 Task: Sort the unsolved tickets in your groups, group by Request date in ascending order.
Action: Mouse moved to (10, 290)
Screenshot: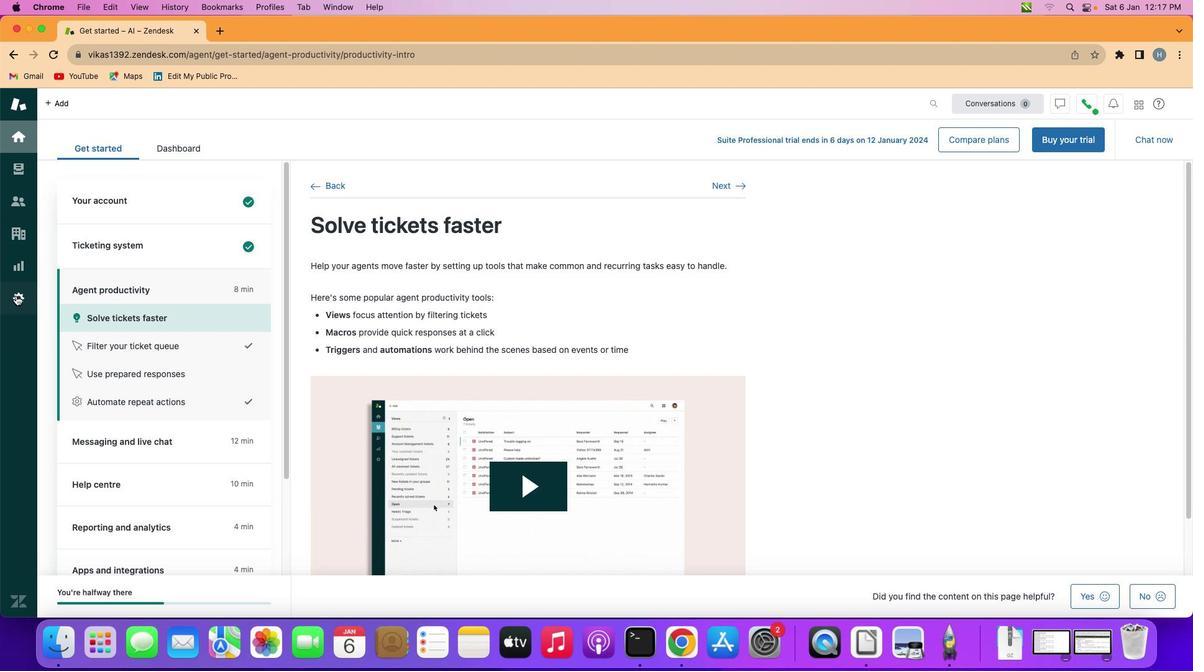 
Action: Mouse pressed left at (10, 290)
Screenshot: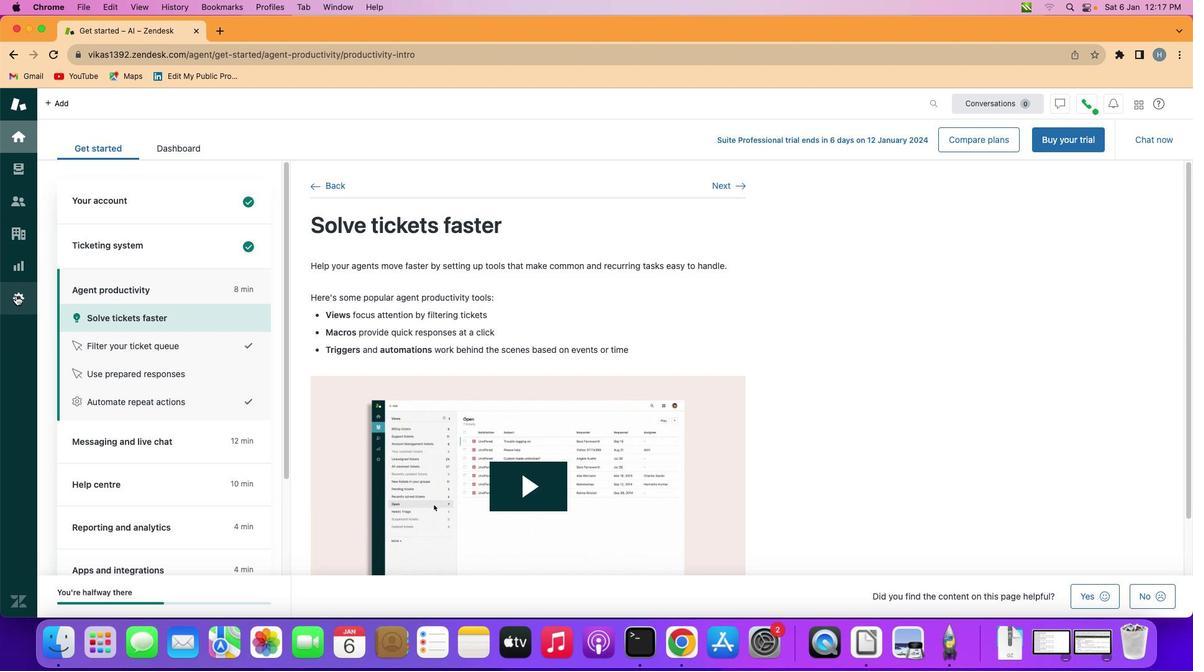 
Action: Mouse moved to (244, 474)
Screenshot: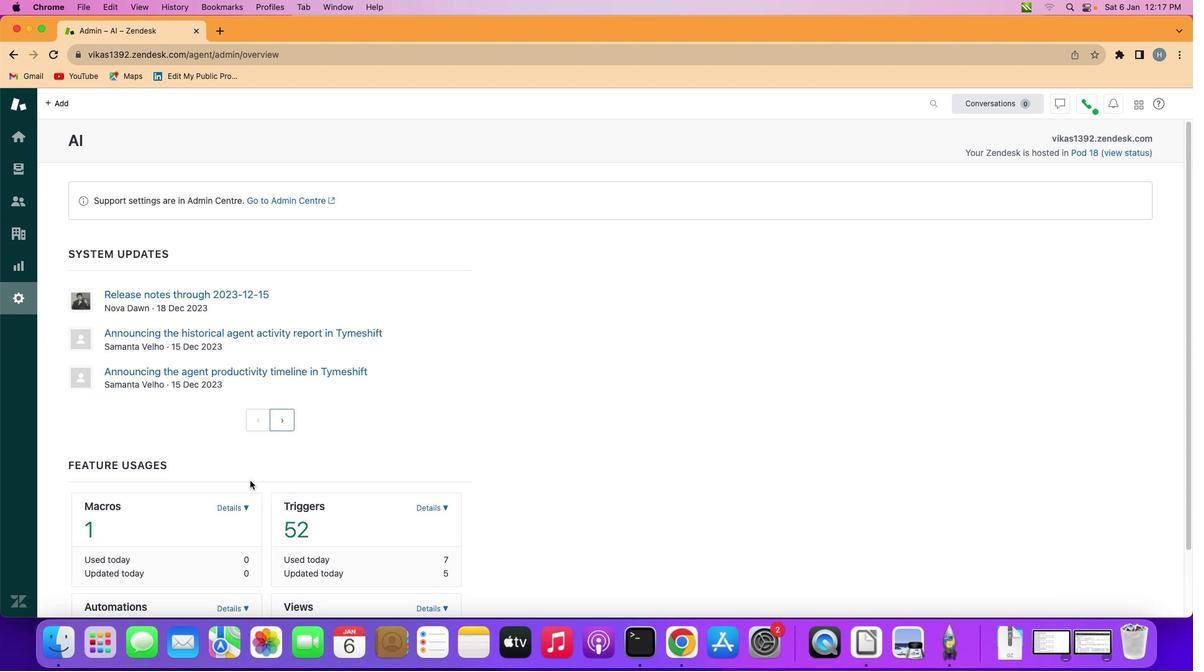 
Action: Mouse scrolled (244, 474) with delta (-4, -5)
Screenshot: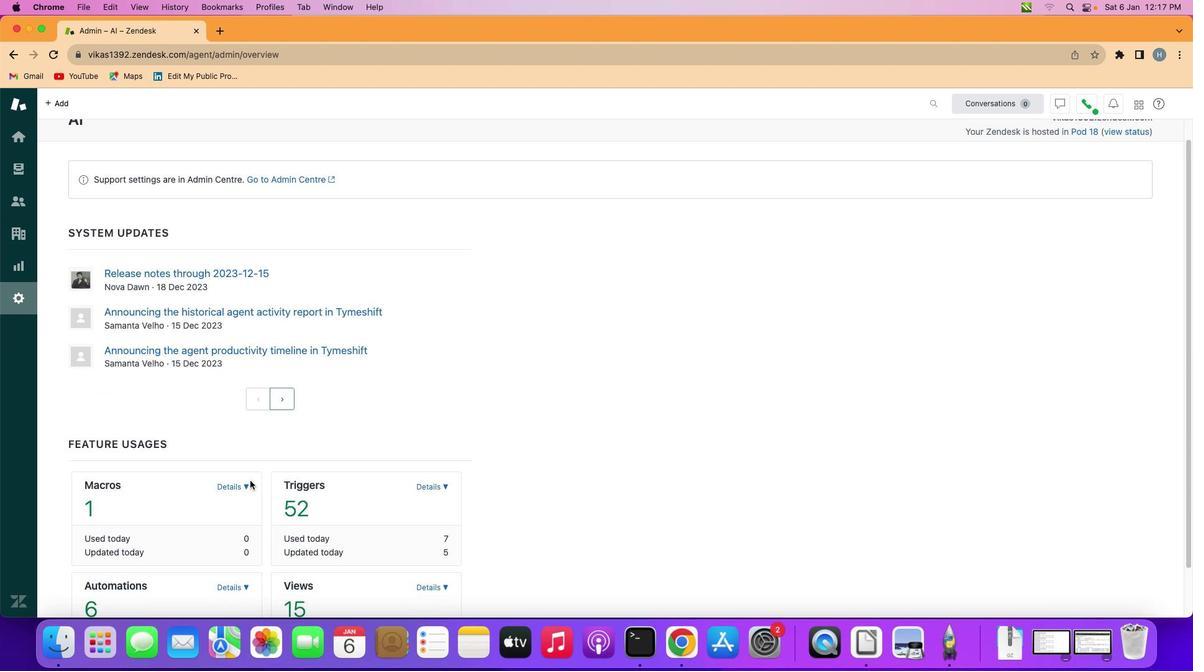
Action: Mouse moved to (244, 474)
Screenshot: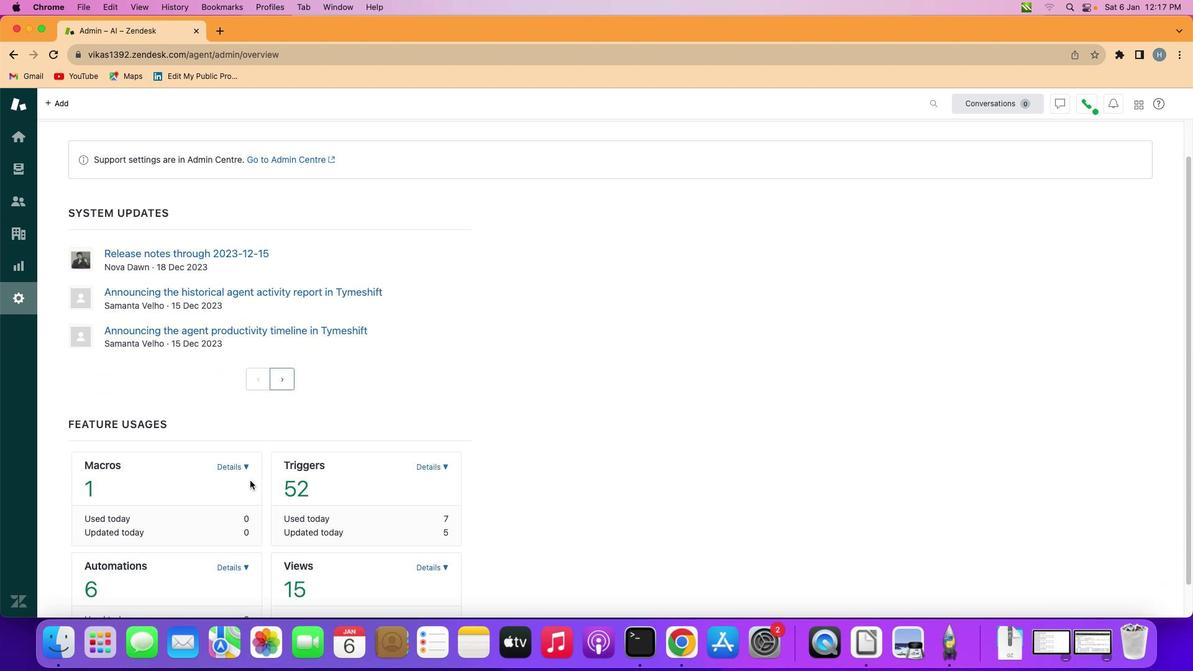 
Action: Mouse scrolled (244, 474) with delta (-4, -5)
Screenshot: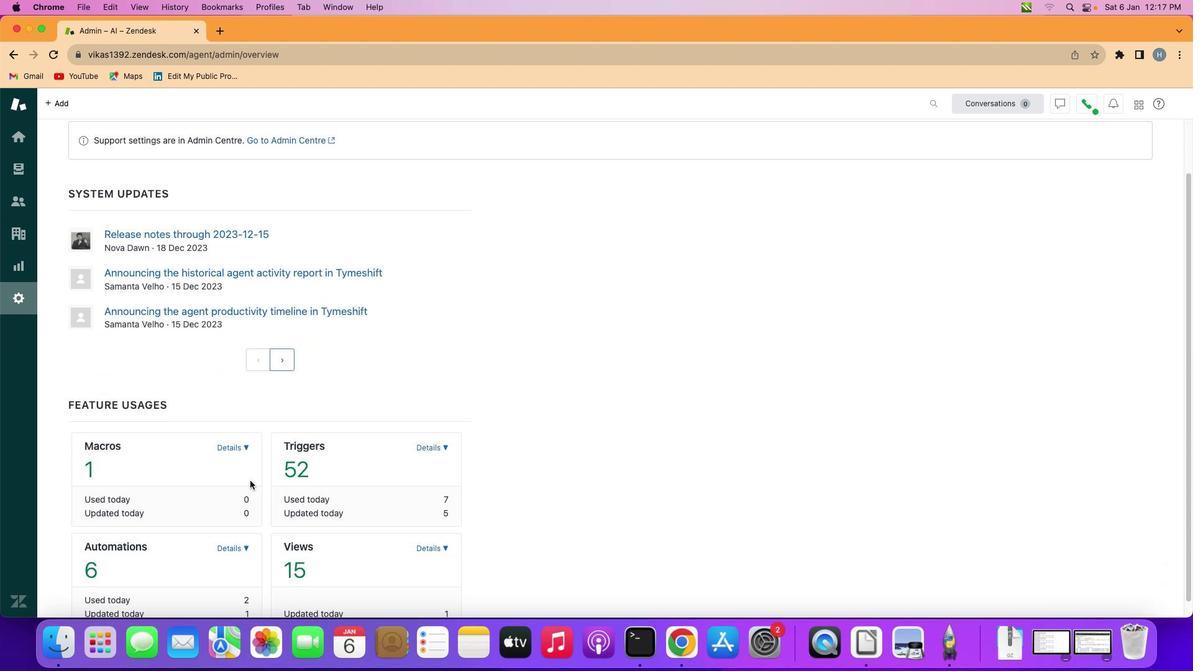 
Action: Mouse scrolled (244, 474) with delta (-4, -6)
Screenshot: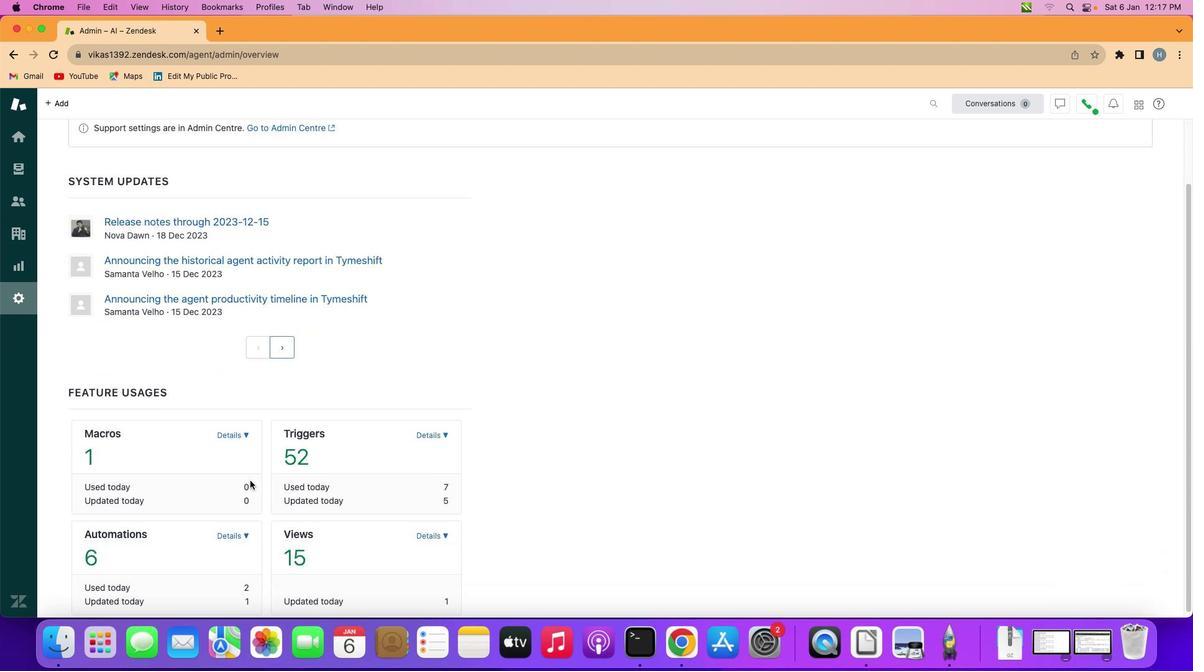 
Action: Mouse scrolled (244, 474) with delta (-4, -6)
Screenshot: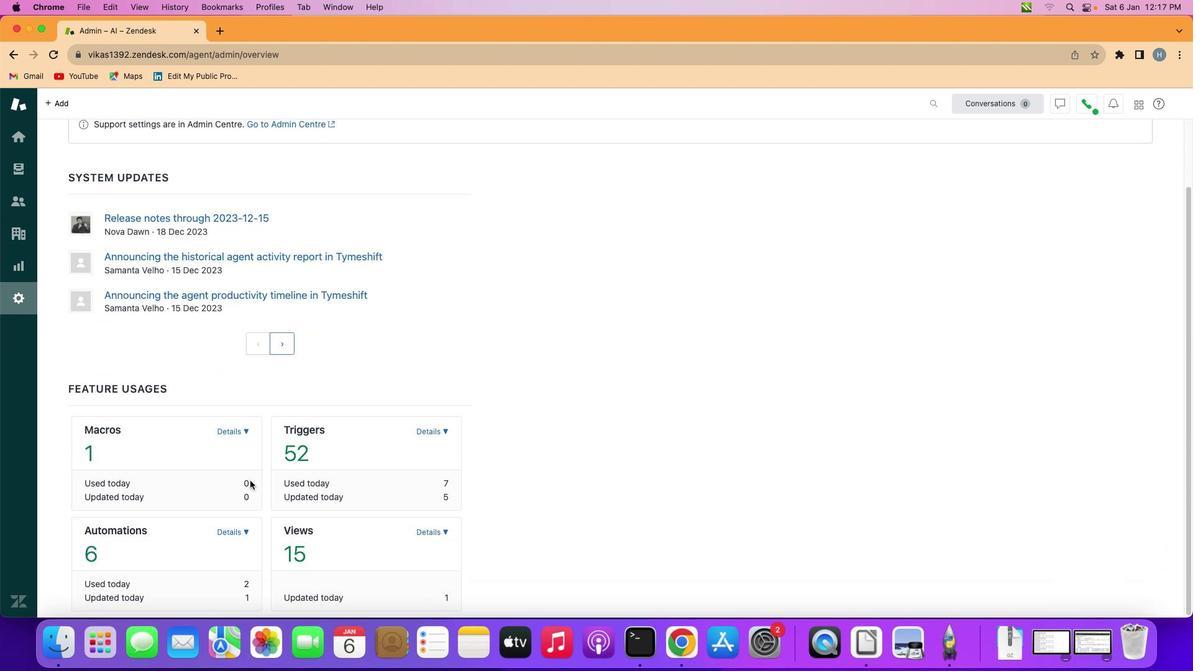 
Action: Mouse scrolled (244, 474) with delta (-4, -7)
Screenshot: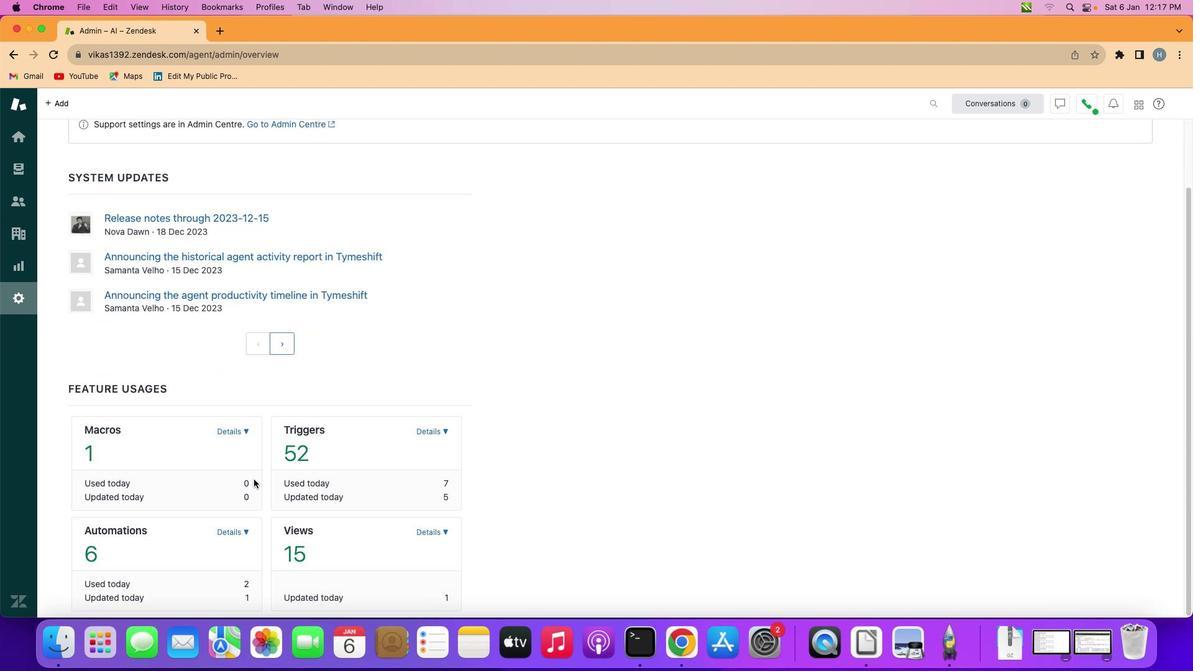 
Action: Mouse scrolled (244, 474) with delta (-4, -8)
Screenshot: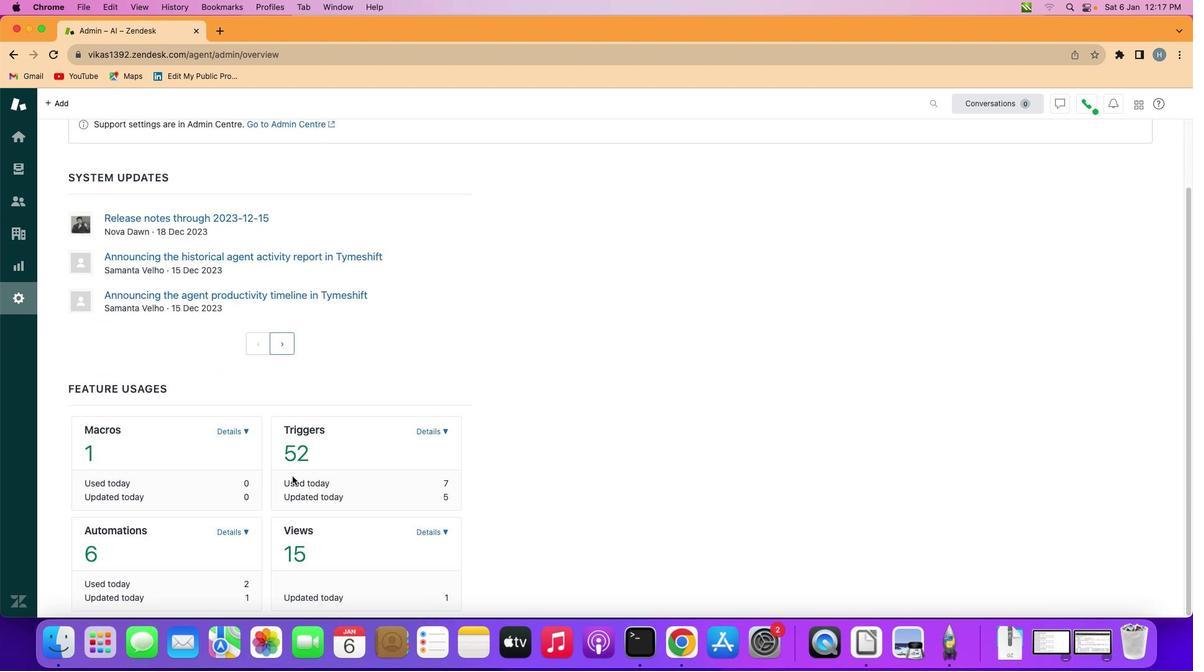 
Action: Mouse moved to (422, 527)
Screenshot: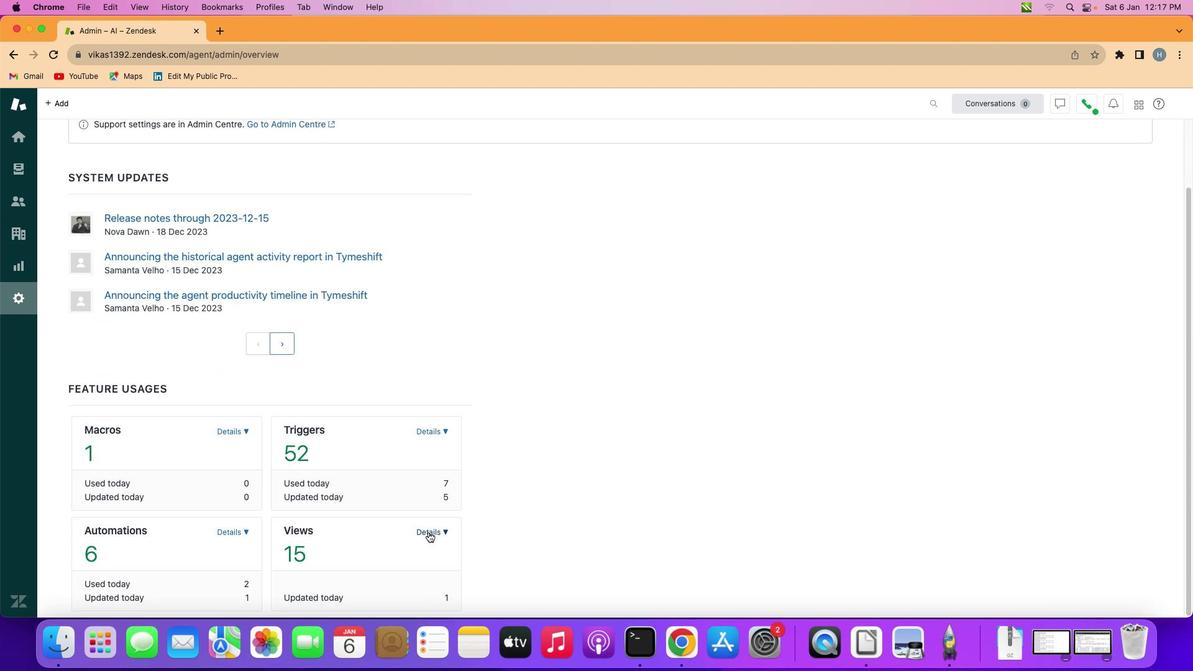 
Action: Mouse pressed left at (422, 527)
Screenshot: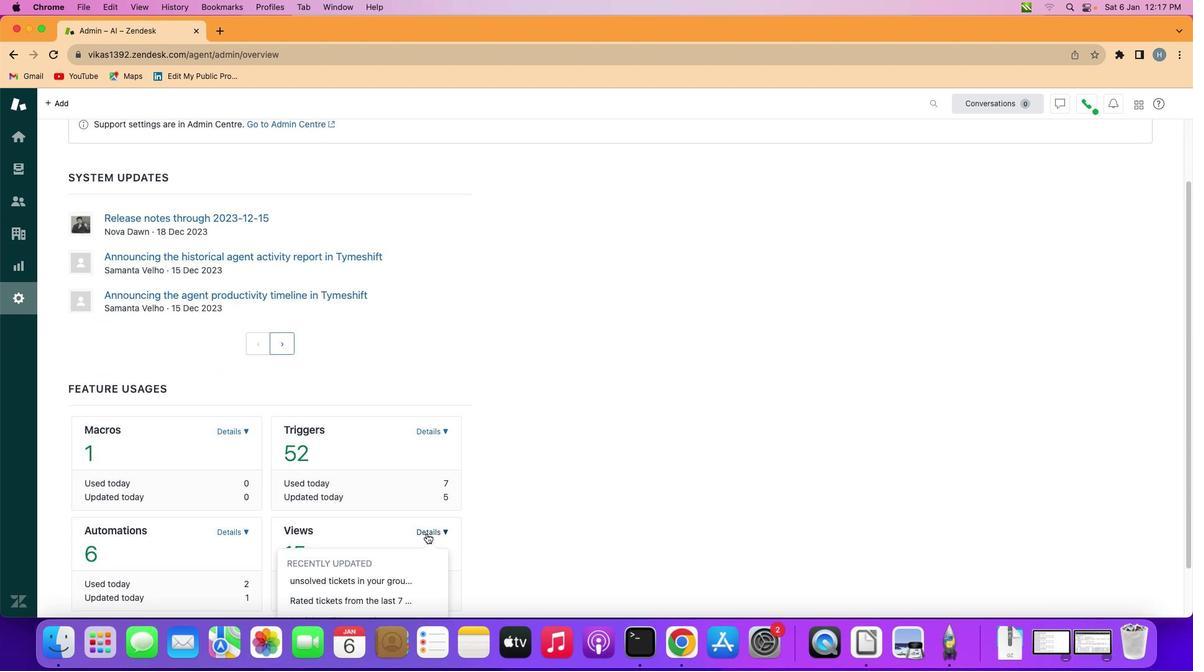 
Action: Mouse moved to (360, 573)
Screenshot: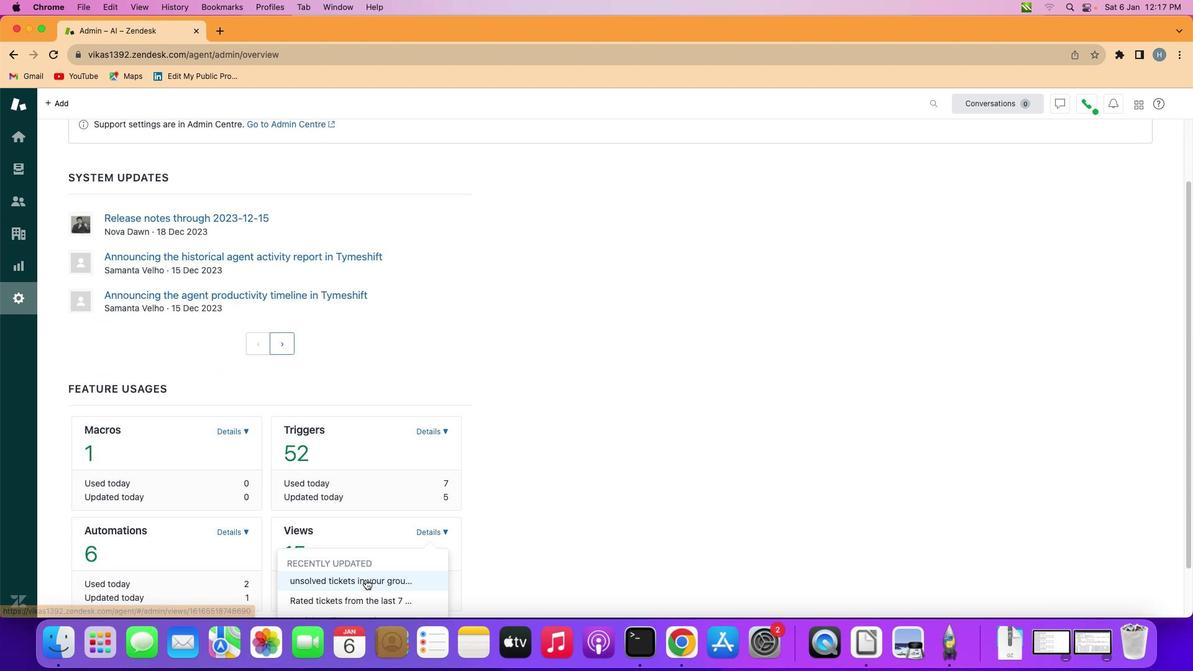 
Action: Mouse pressed left at (360, 573)
Screenshot: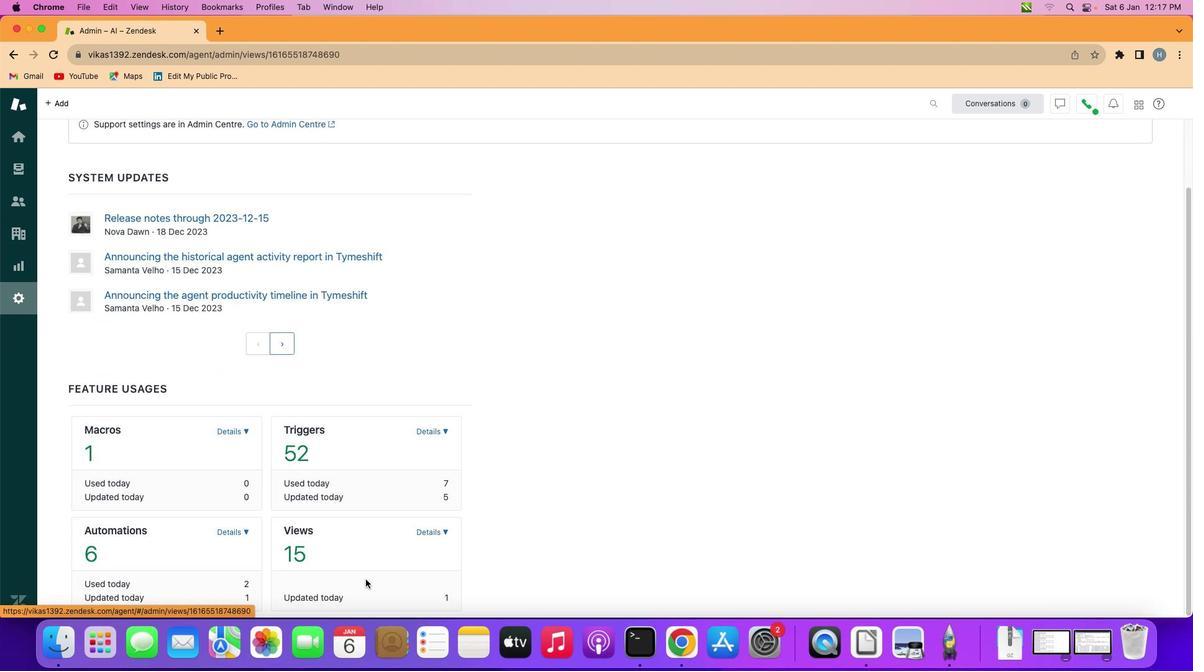 
Action: Mouse moved to (354, 427)
Screenshot: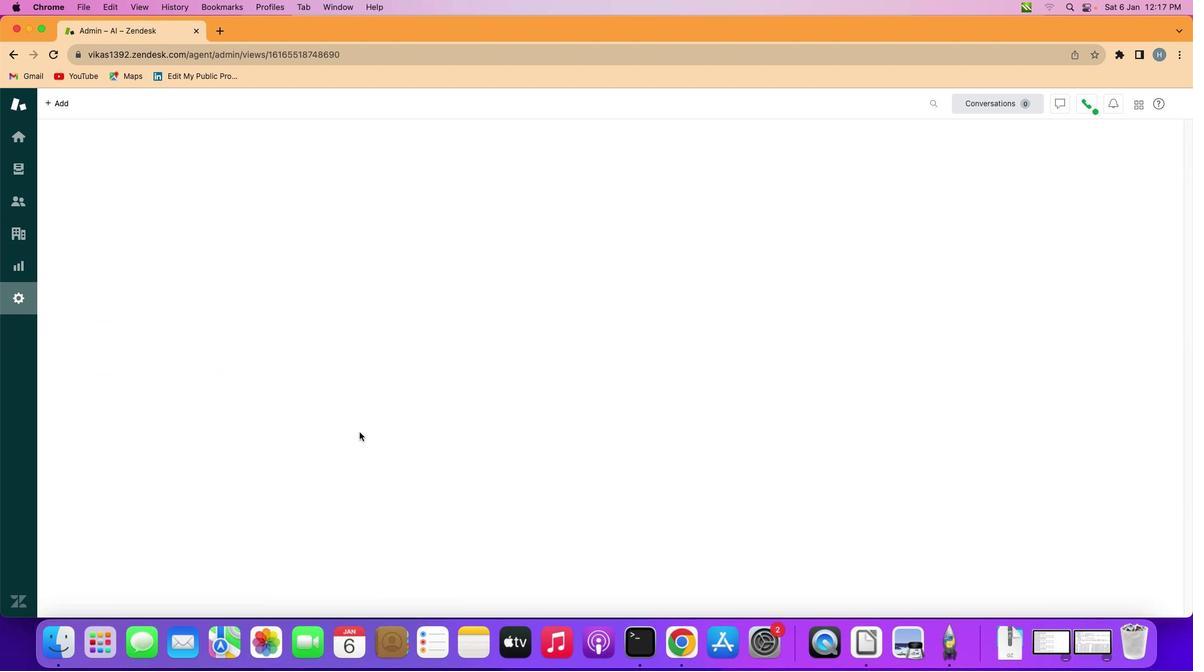 
Action: Mouse scrolled (354, 427) with delta (-4, -5)
Screenshot: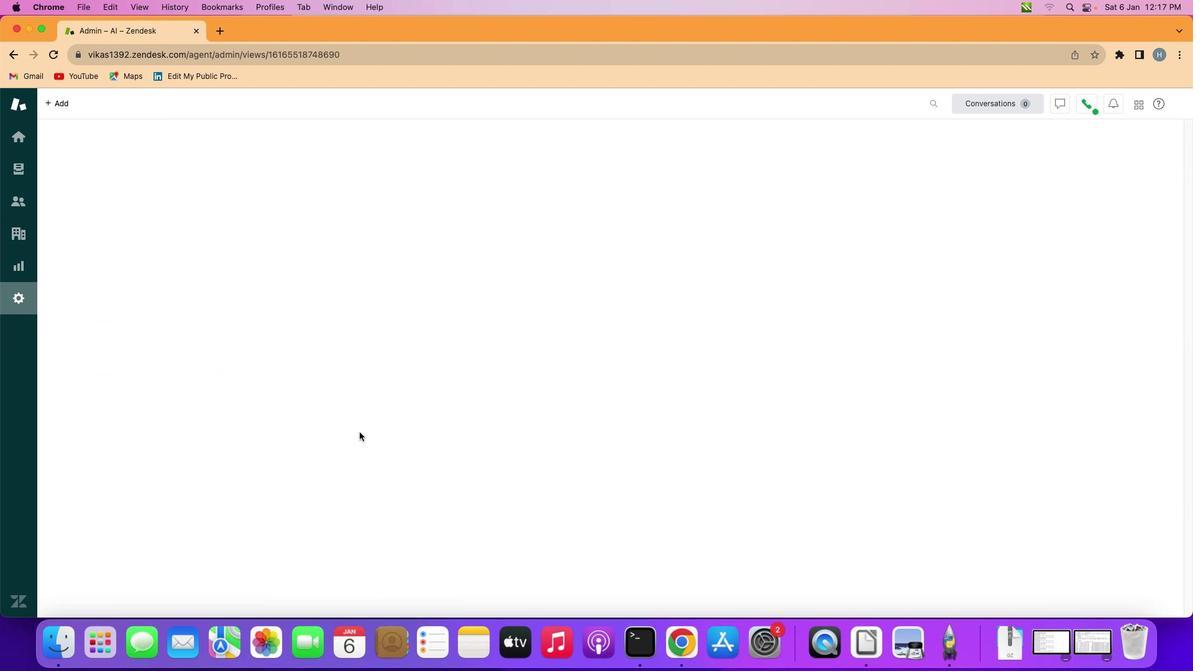 
Action: Mouse scrolled (354, 427) with delta (-4, -5)
Screenshot: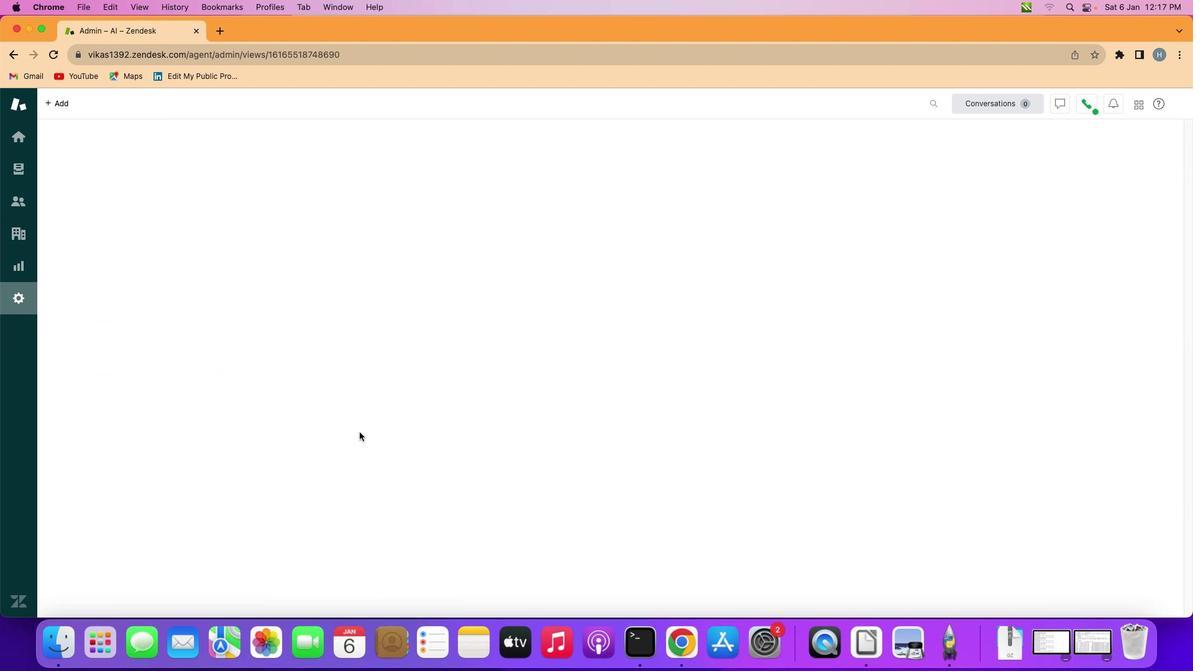
Action: Mouse scrolled (354, 427) with delta (-4, -6)
Screenshot: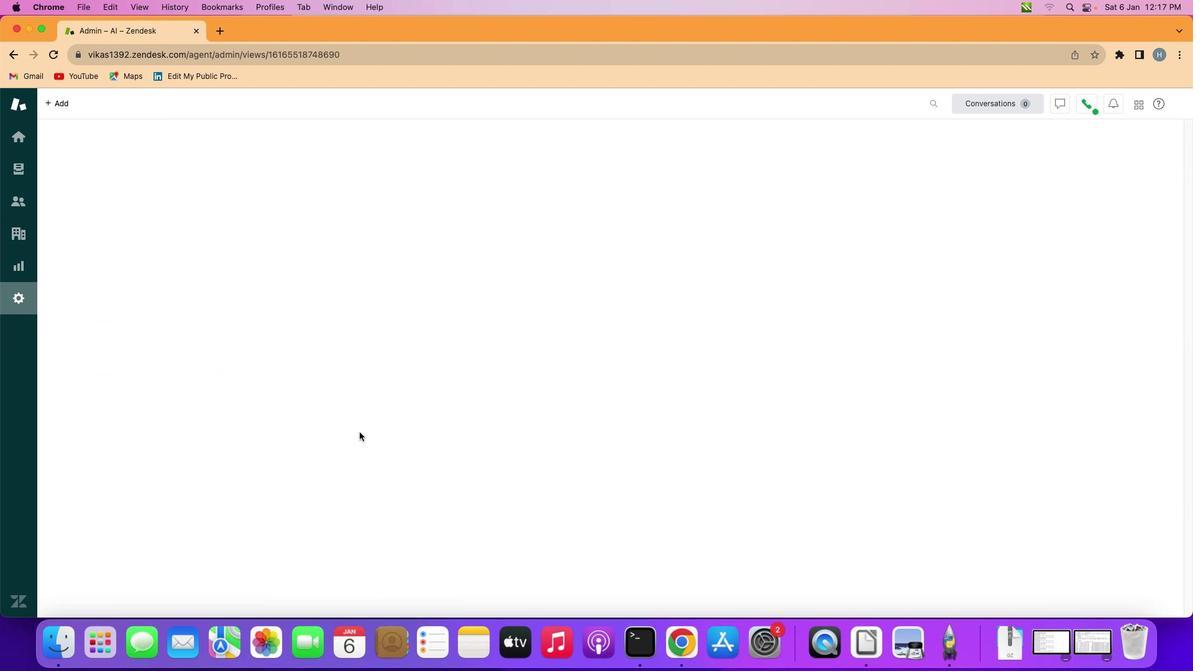 
Action: Mouse scrolled (354, 427) with delta (-4, -6)
Screenshot: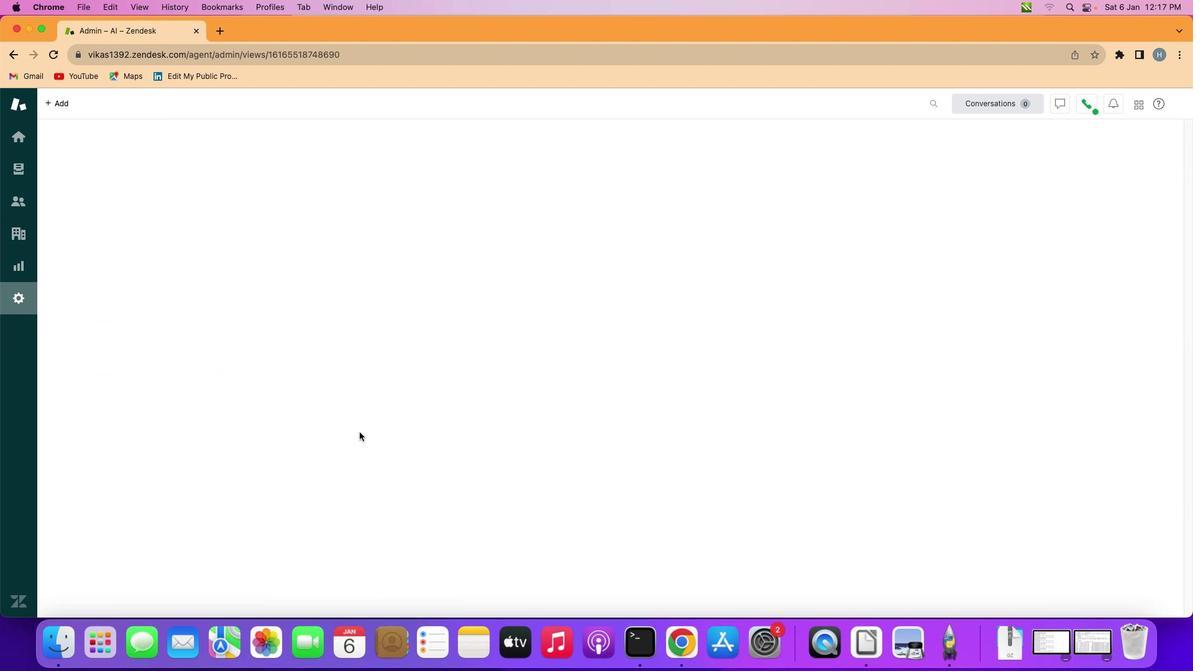 
Action: Mouse scrolled (354, 427) with delta (-4, -7)
Screenshot: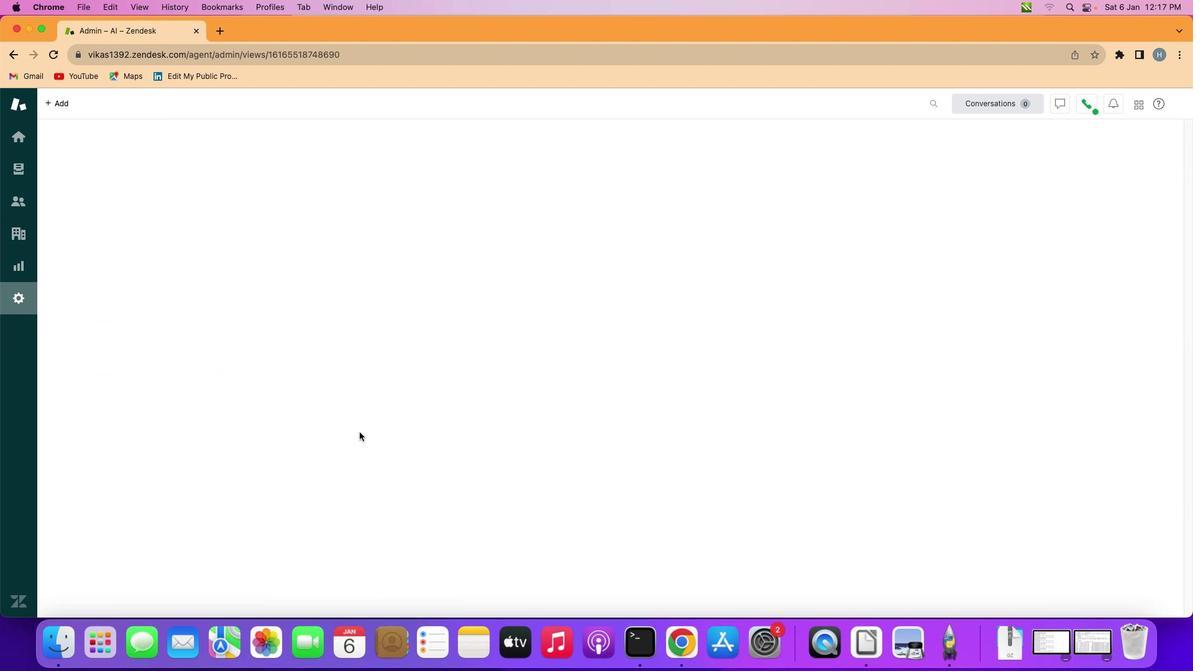 
Action: Mouse scrolled (354, 427) with delta (-4, -7)
Screenshot: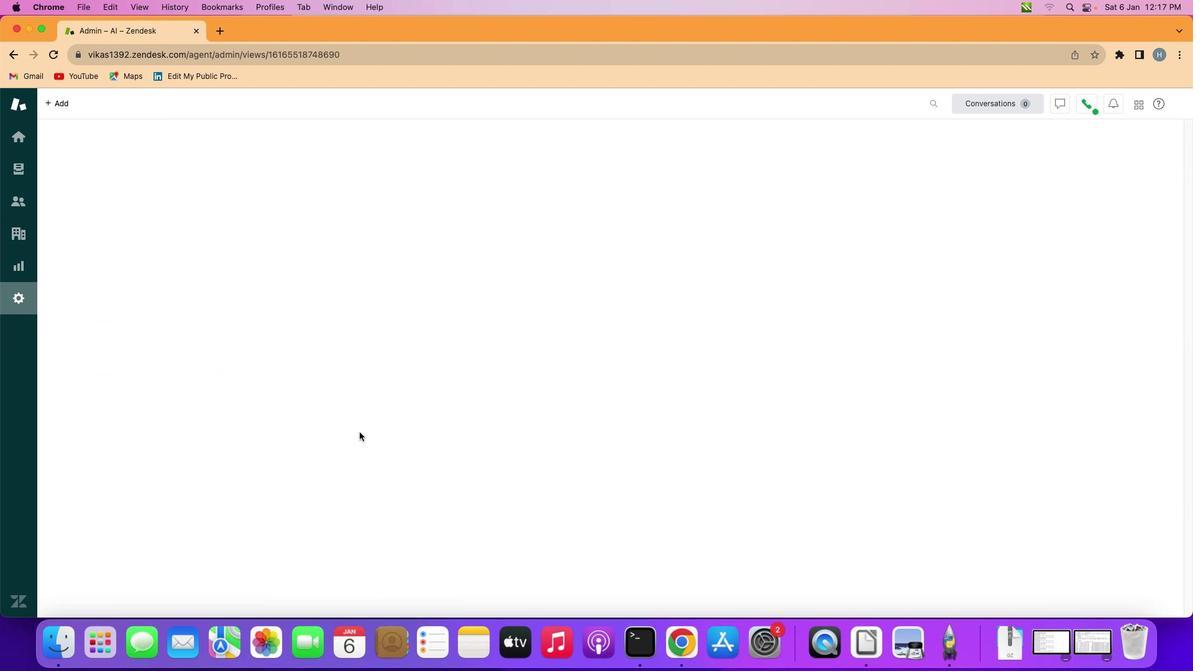 
Action: Mouse moved to (410, 431)
Screenshot: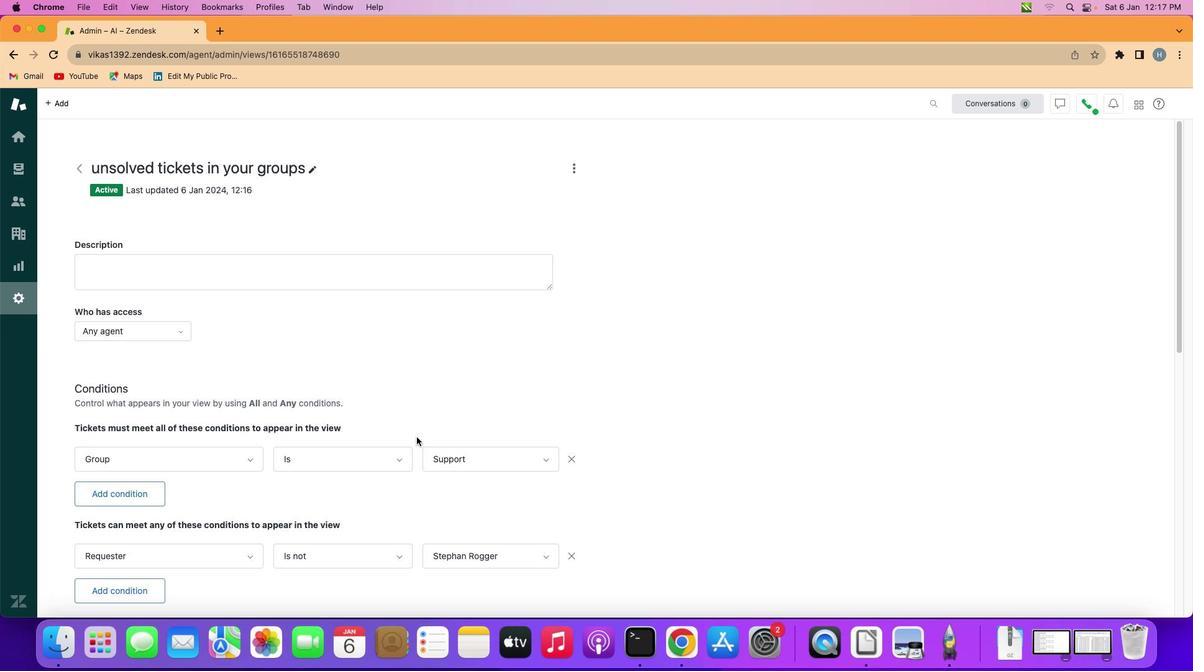 
Action: Mouse scrolled (410, 431) with delta (-4, -5)
Screenshot: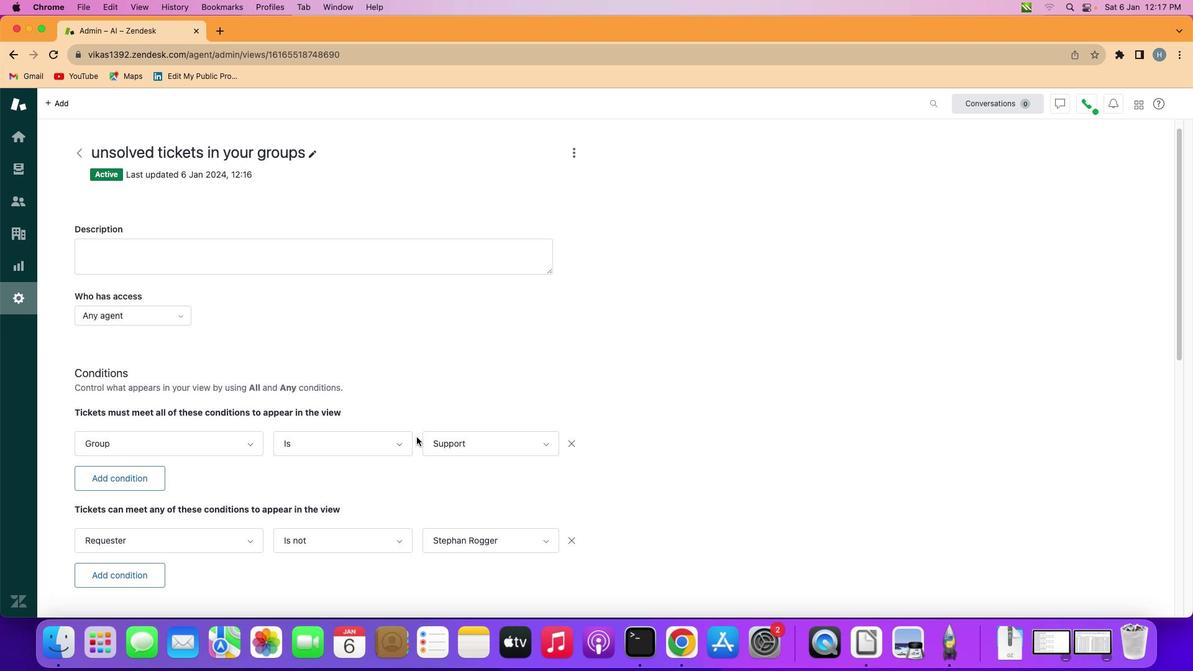 
Action: Mouse scrolled (410, 431) with delta (-4, -3)
Screenshot: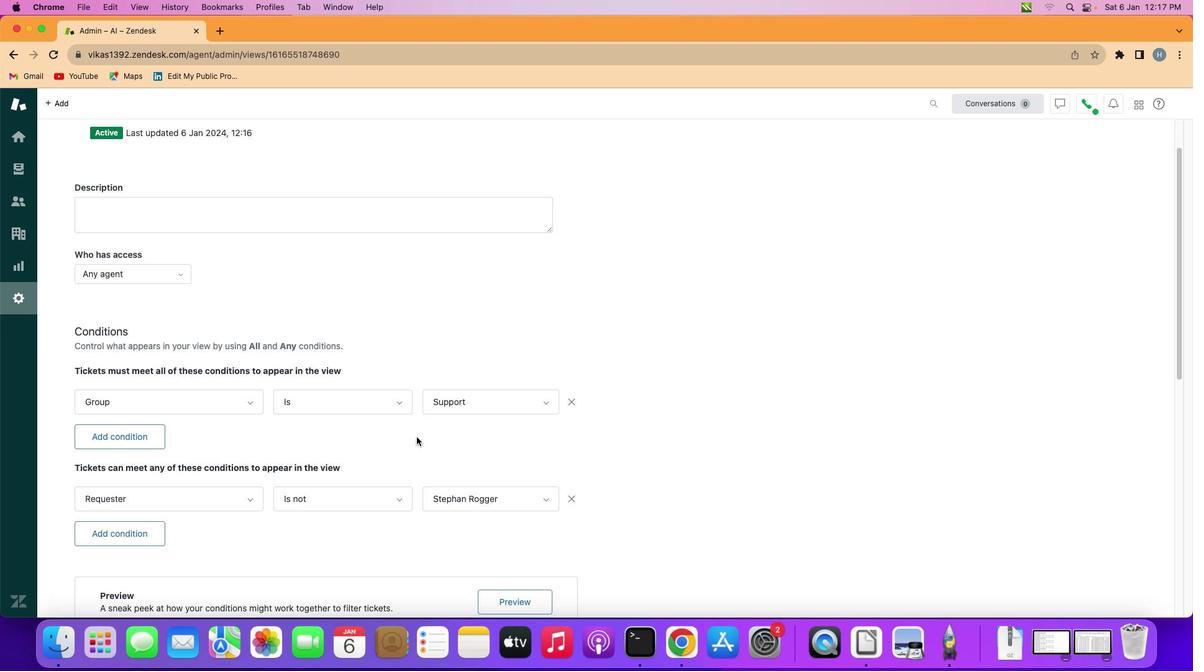 
Action: Mouse scrolled (410, 431) with delta (-4, -6)
Screenshot: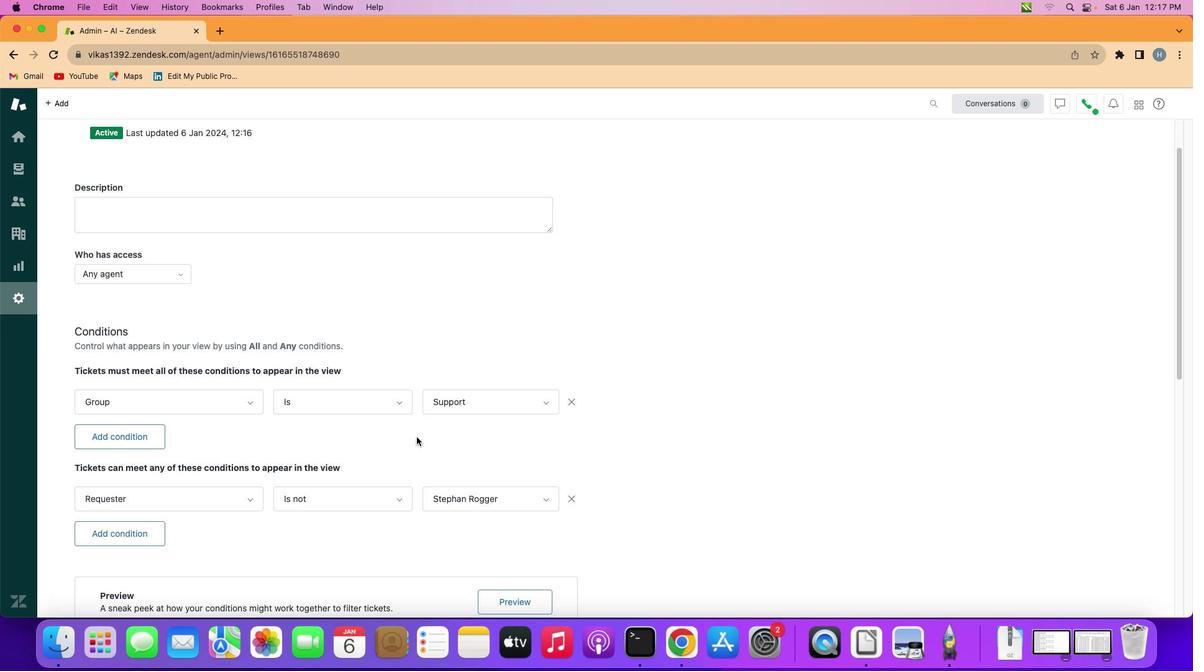 
Action: Mouse scrolled (410, 431) with delta (-4, -3)
Screenshot: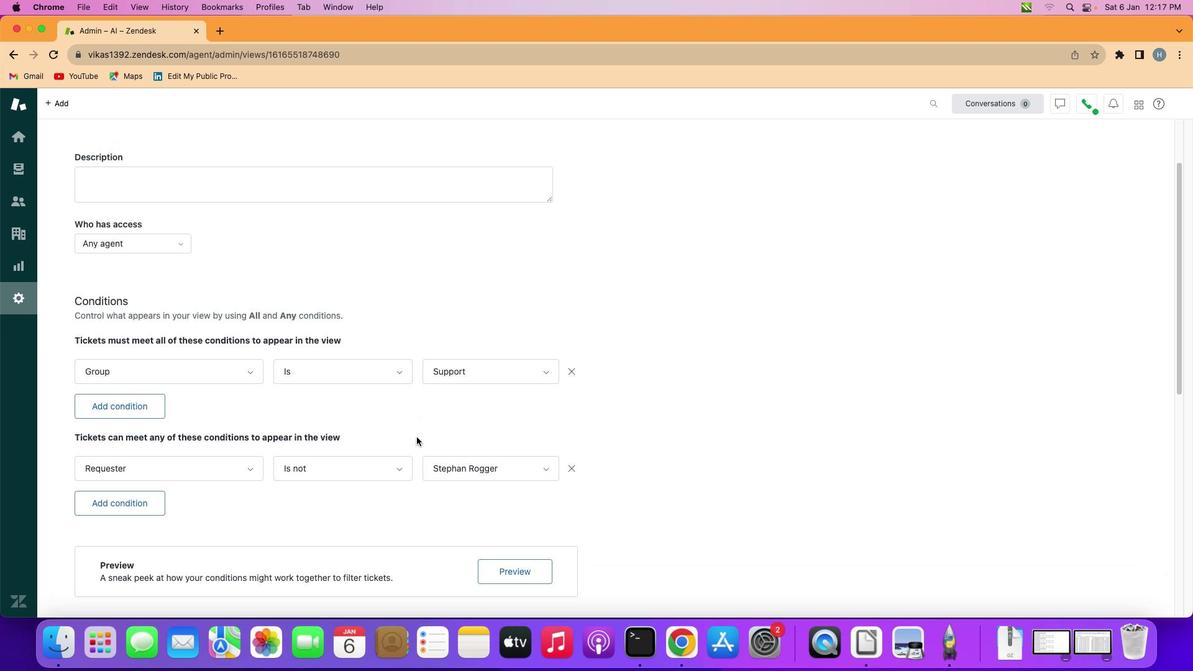 
Action: Mouse scrolled (410, 431) with delta (-4, -6)
Screenshot: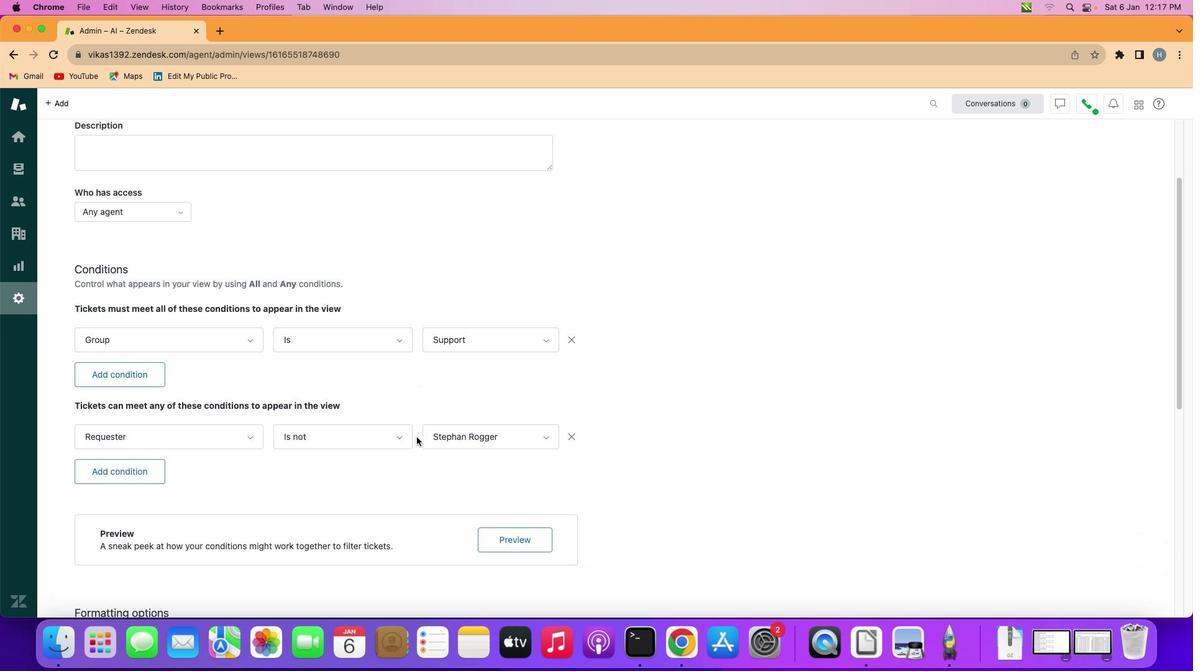 
Action: Mouse scrolled (410, 431) with delta (-4, -6)
Screenshot: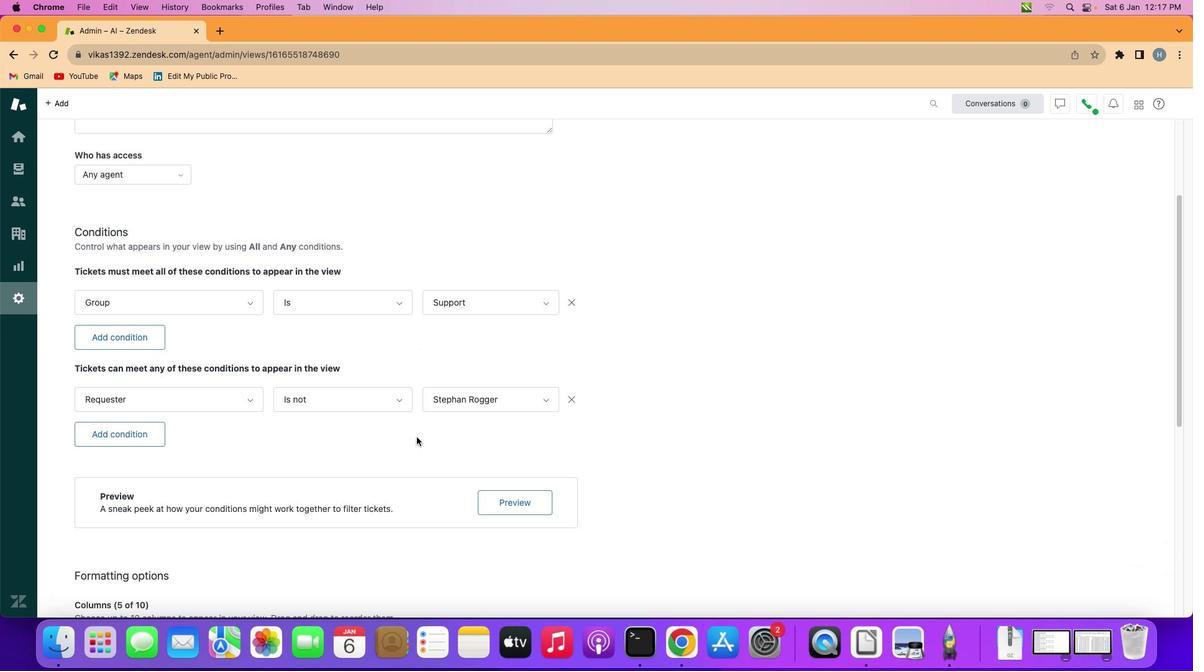 
Action: Mouse scrolled (410, 431) with delta (-4, -5)
Screenshot: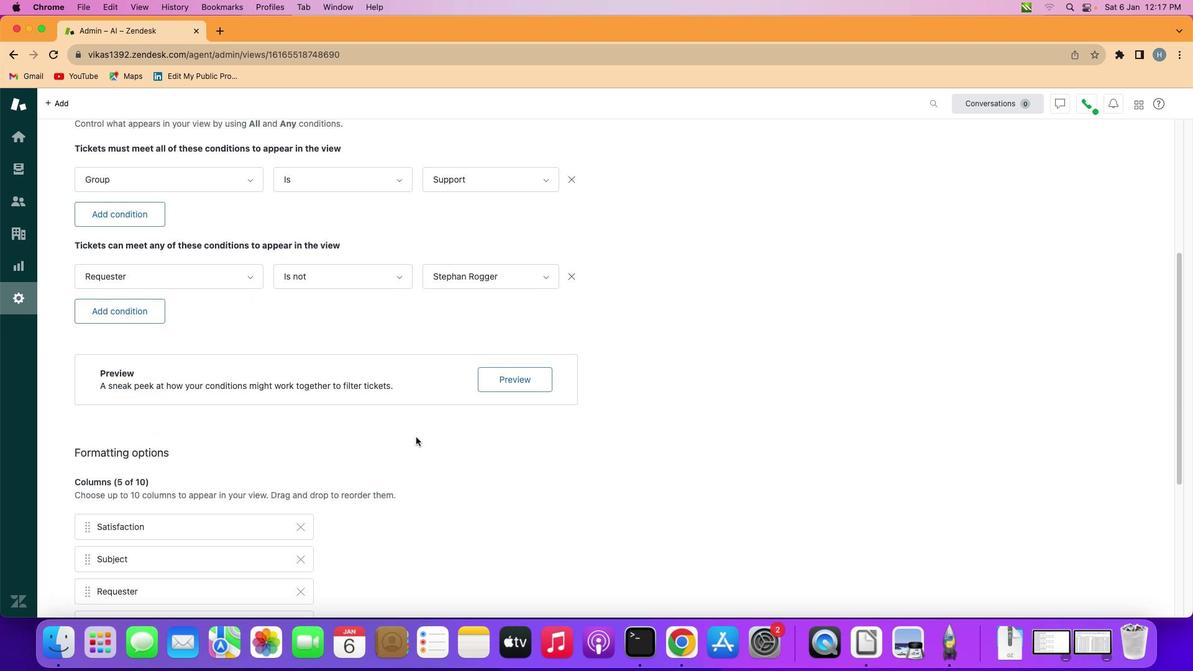 
Action: Mouse moved to (410, 431)
Screenshot: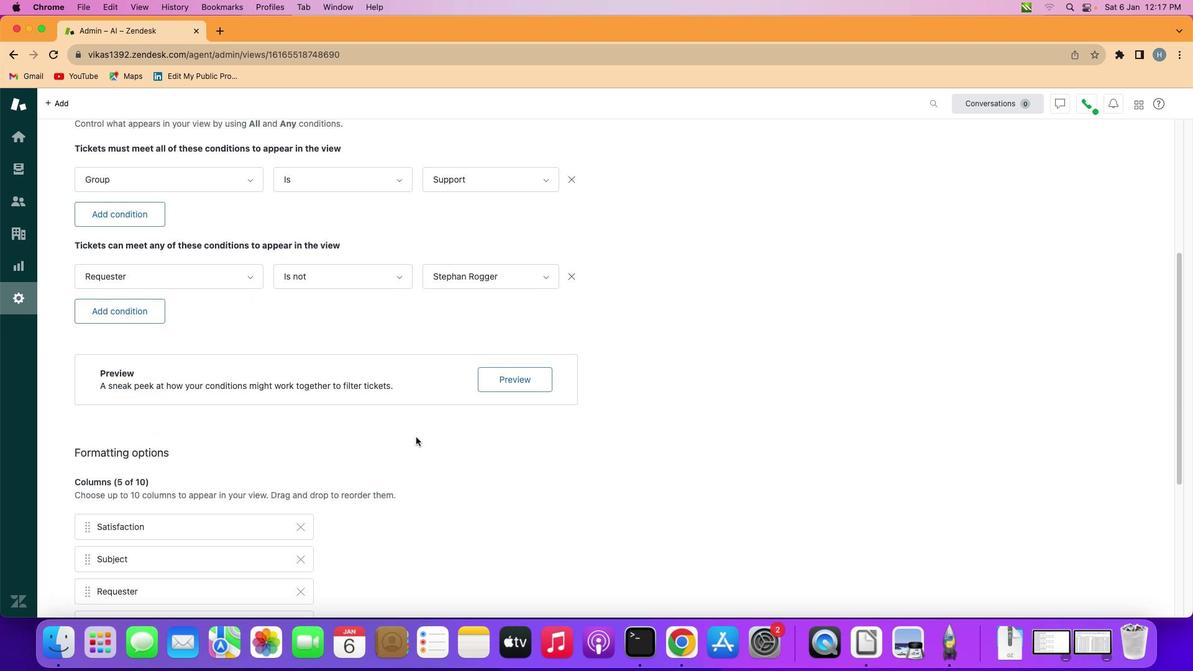 
Action: Mouse scrolled (410, 431) with delta (-4, -5)
Screenshot: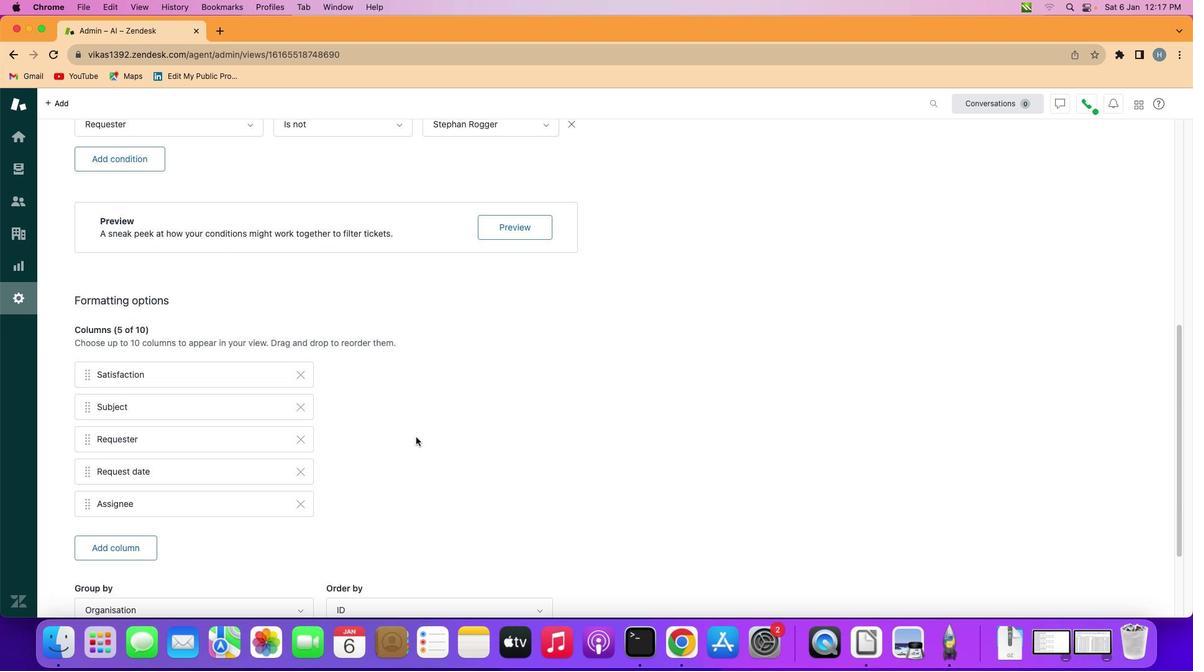 
Action: Mouse scrolled (410, 431) with delta (-4, -6)
Screenshot: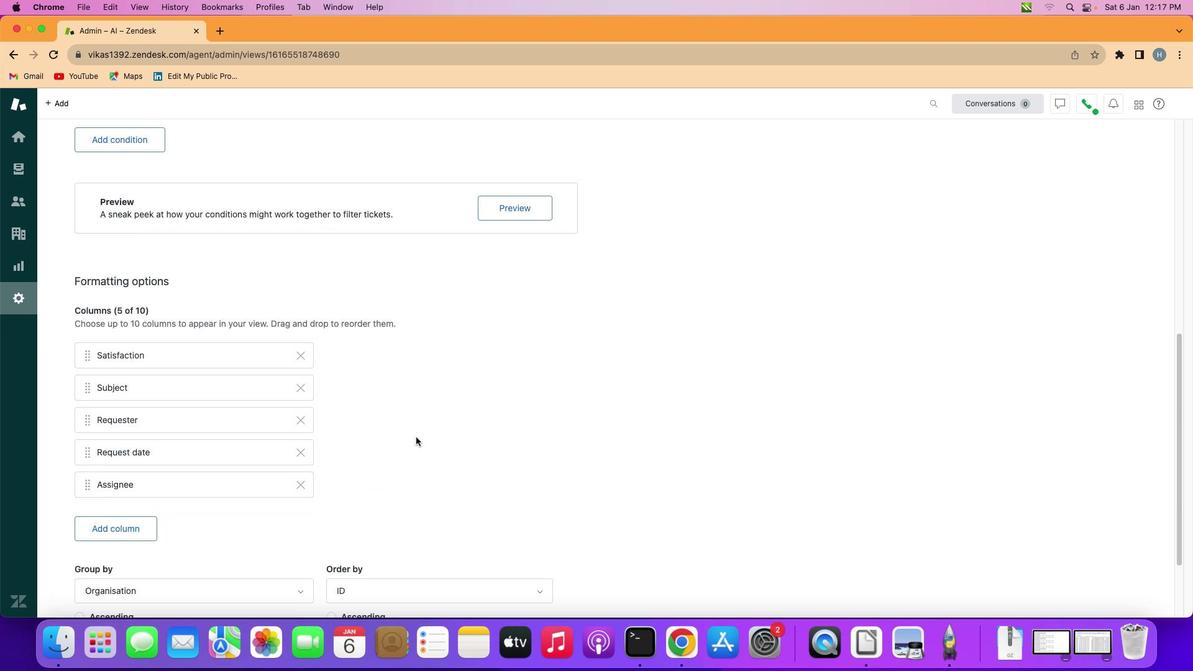 
Action: Mouse scrolled (410, 431) with delta (-4, -7)
Screenshot: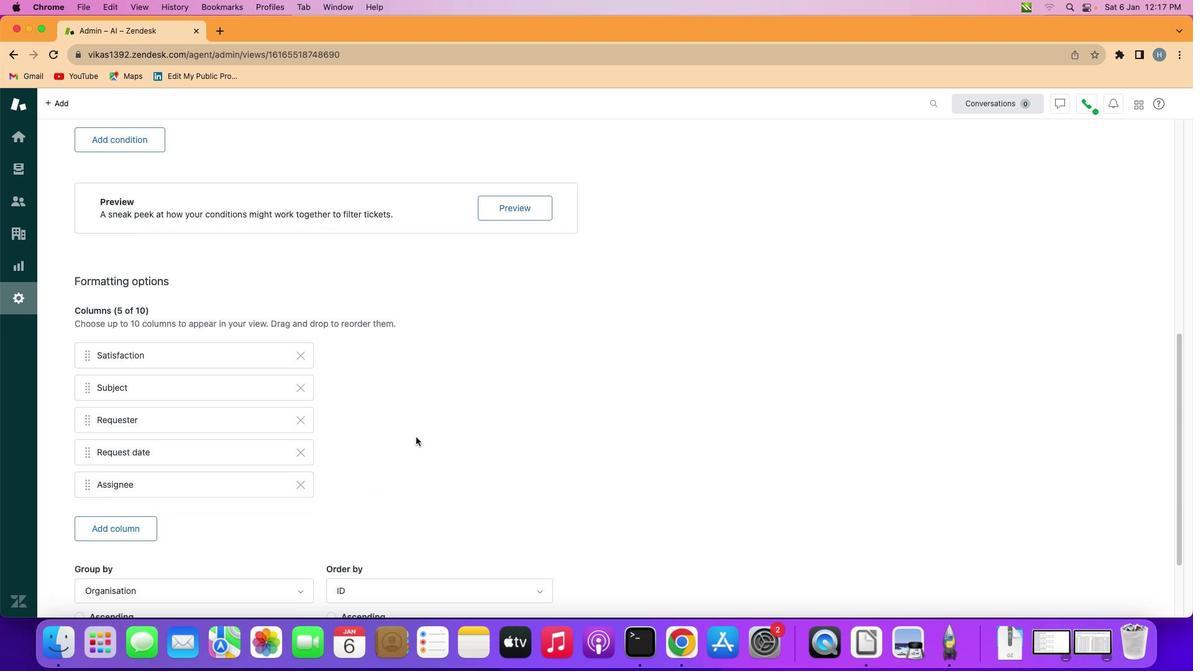 
Action: Mouse scrolled (410, 431) with delta (-4, -8)
Screenshot: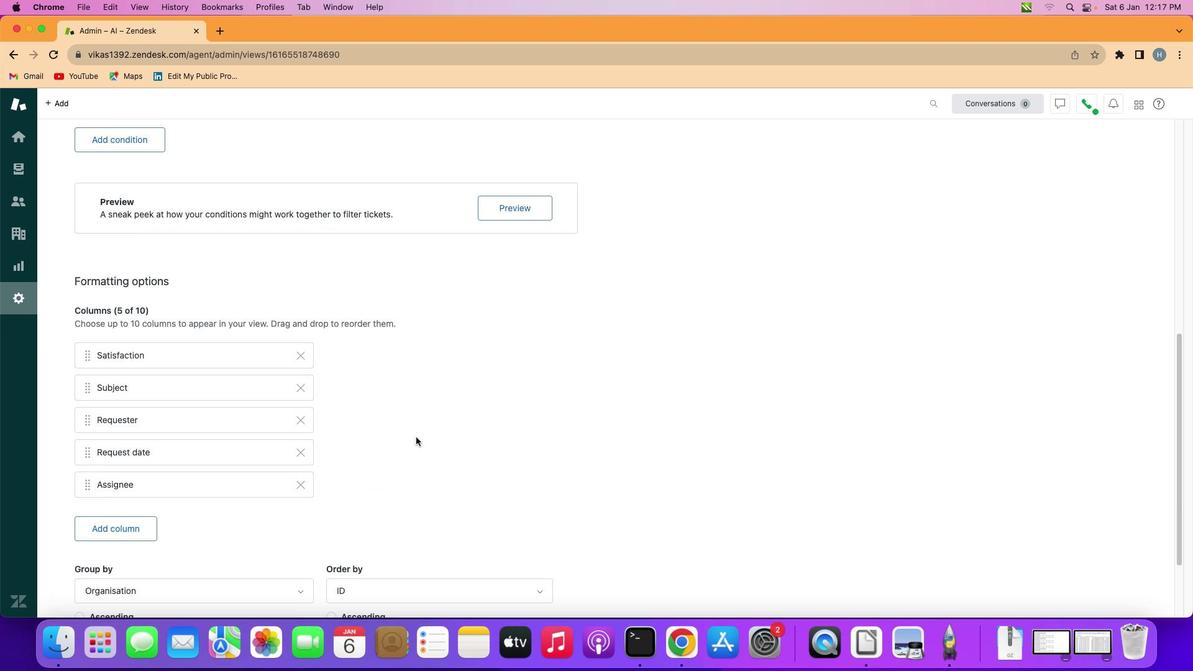 
Action: Mouse scrolled (410, 431) with delta (-4, -4)
Screenshot: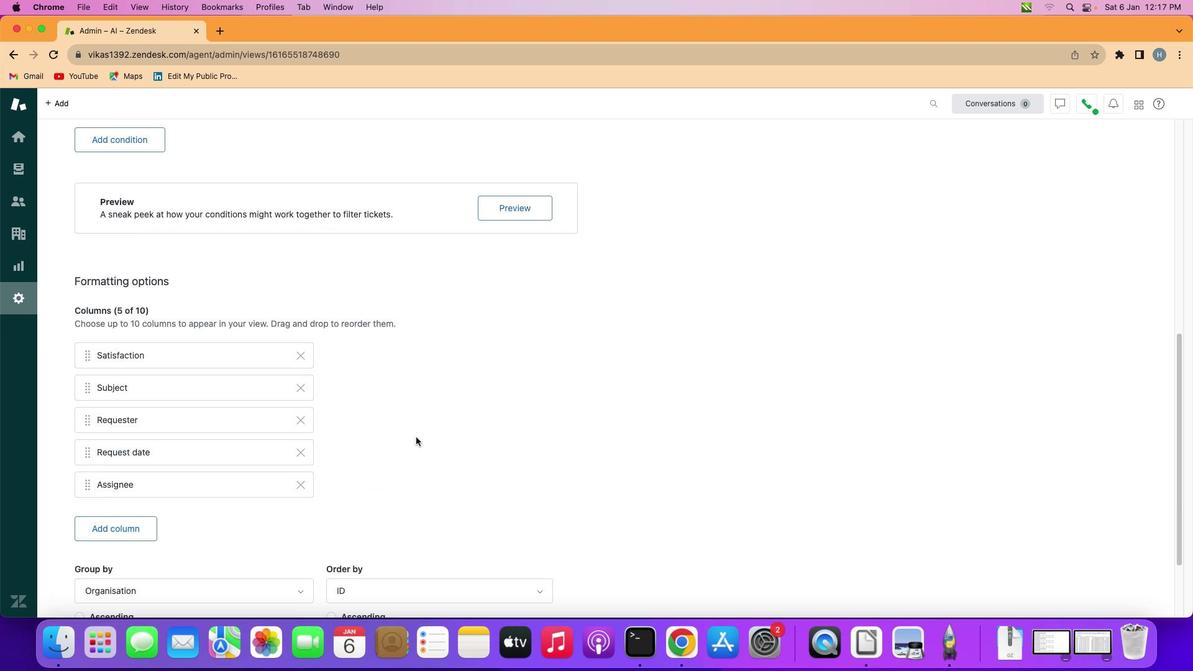 
Action: Mouse scrolled (410, 431) with delta (-4, -5)
Screenshot: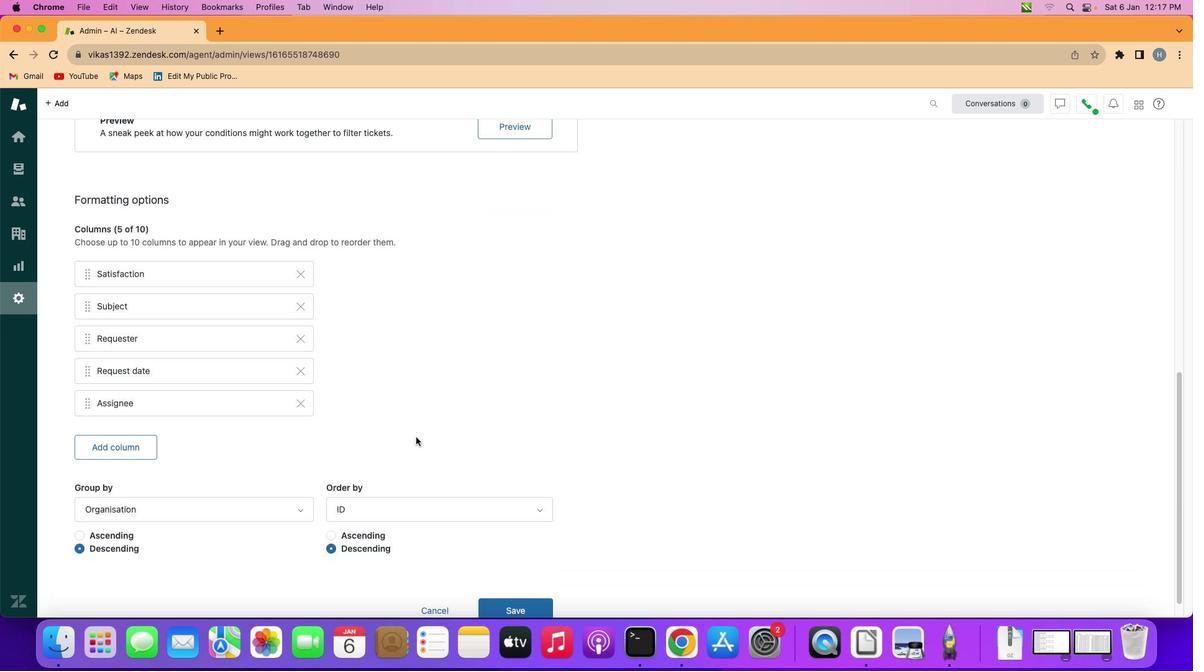 
Action: Mouse scrolled (410, 431) with delta (-4, -5)
Screenshot: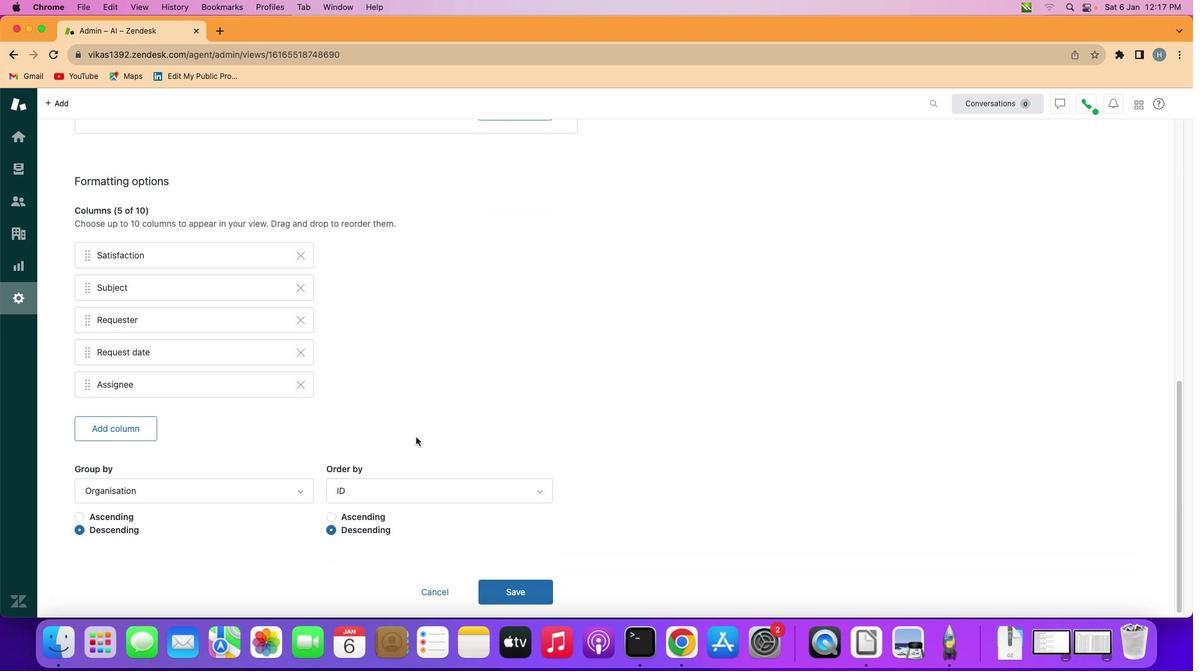 
Action: Mouse scrolled (410, 431) with delta (-4, -6)
Screenshot: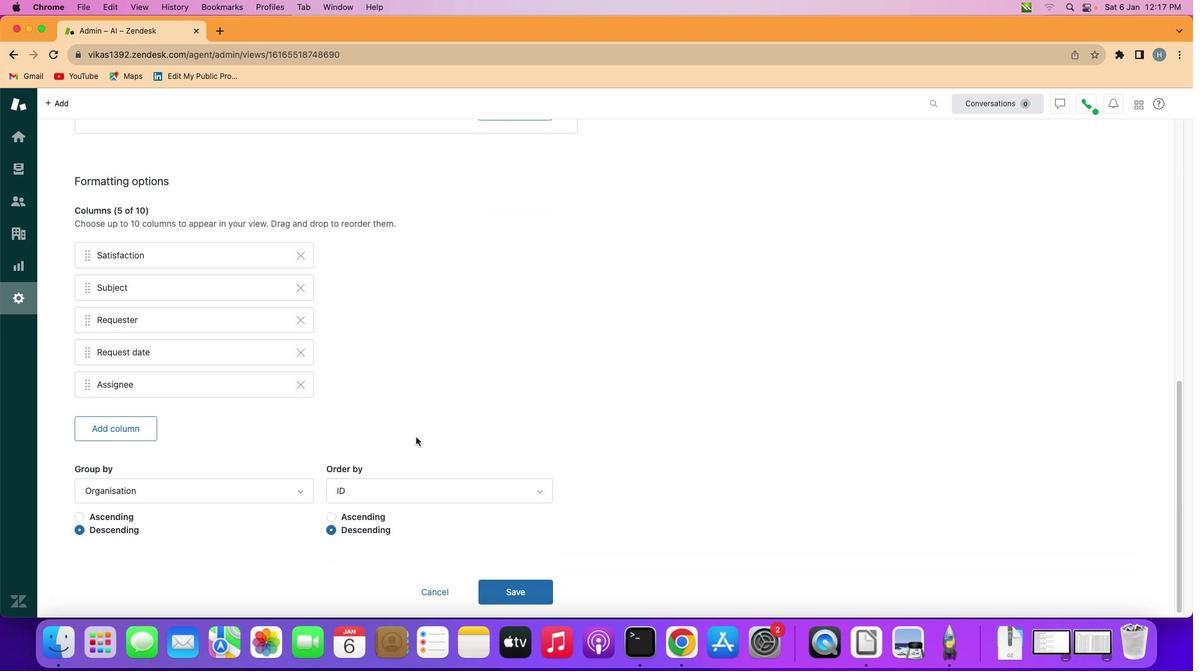 
Action: Mouse scrolled (410, 431) with delta (-4, -7)
Screenshot: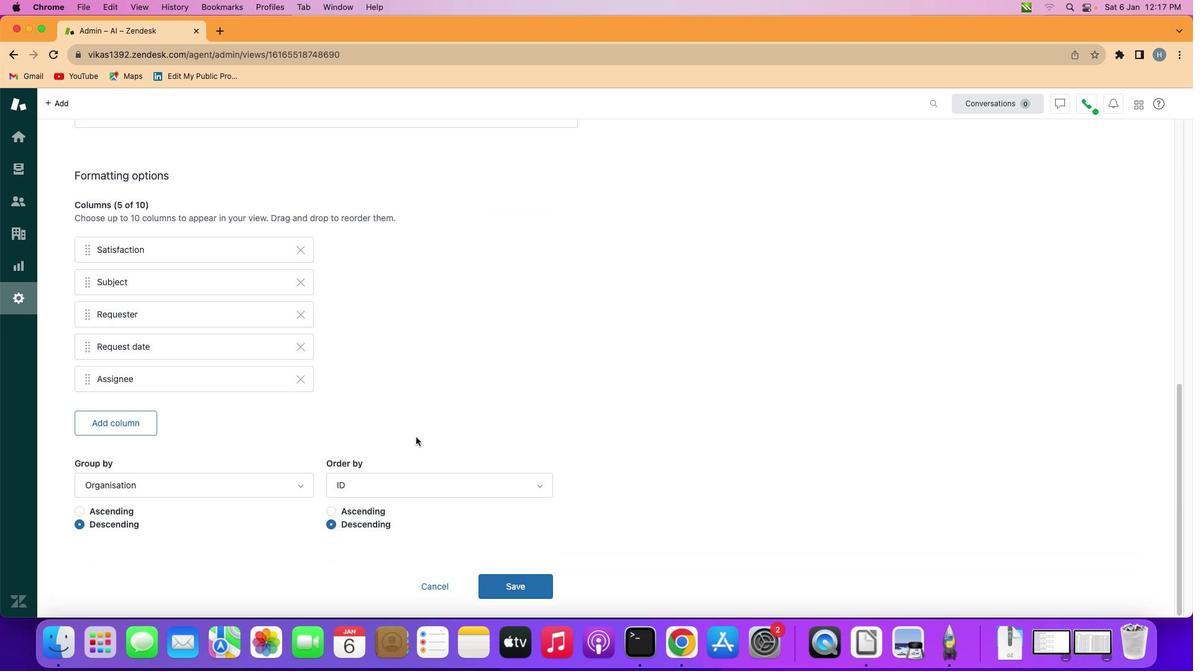 
Action: Mouse scrolled (410, 431) with delta (-4, -5)
Screenshot: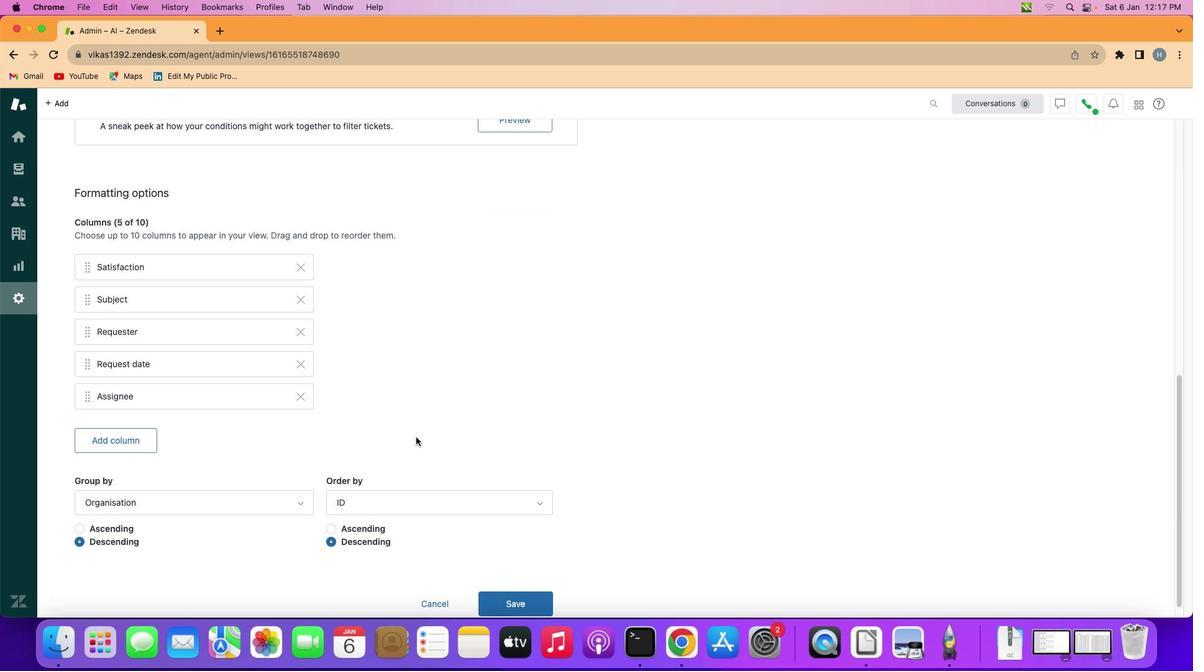 
Action: Mouse scrolled (410, 431) with delta (-4, -5)
Screenshot: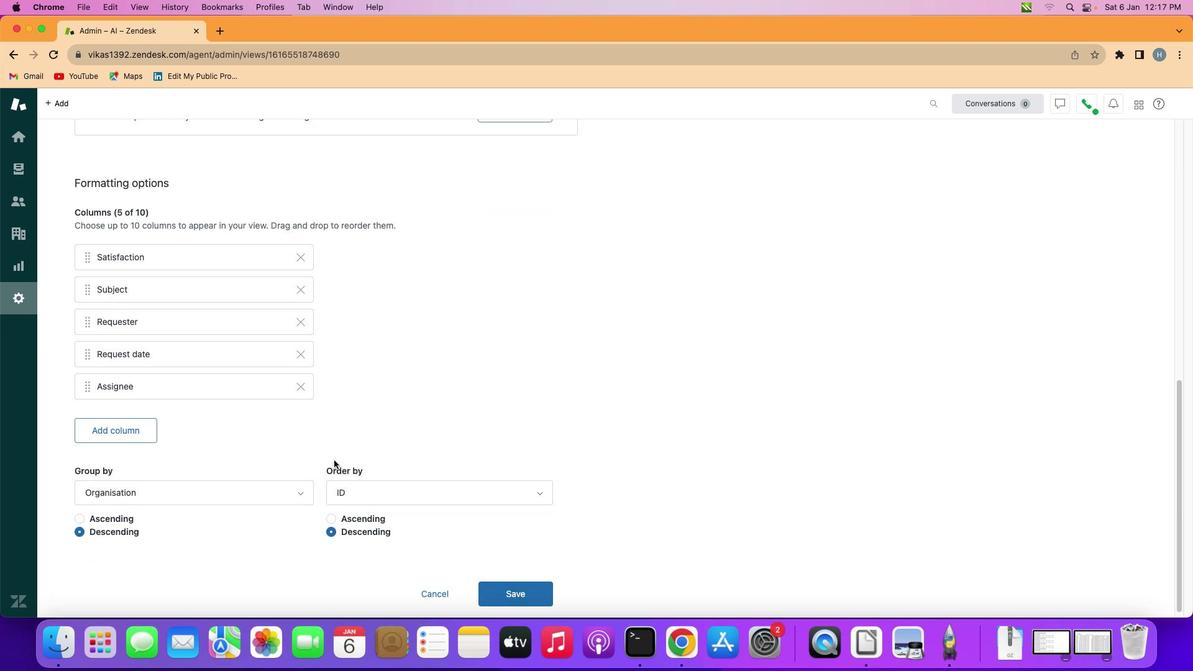 
Action: Mouse scrolled (410, 431) with delta (-4, -3)
Screenshot: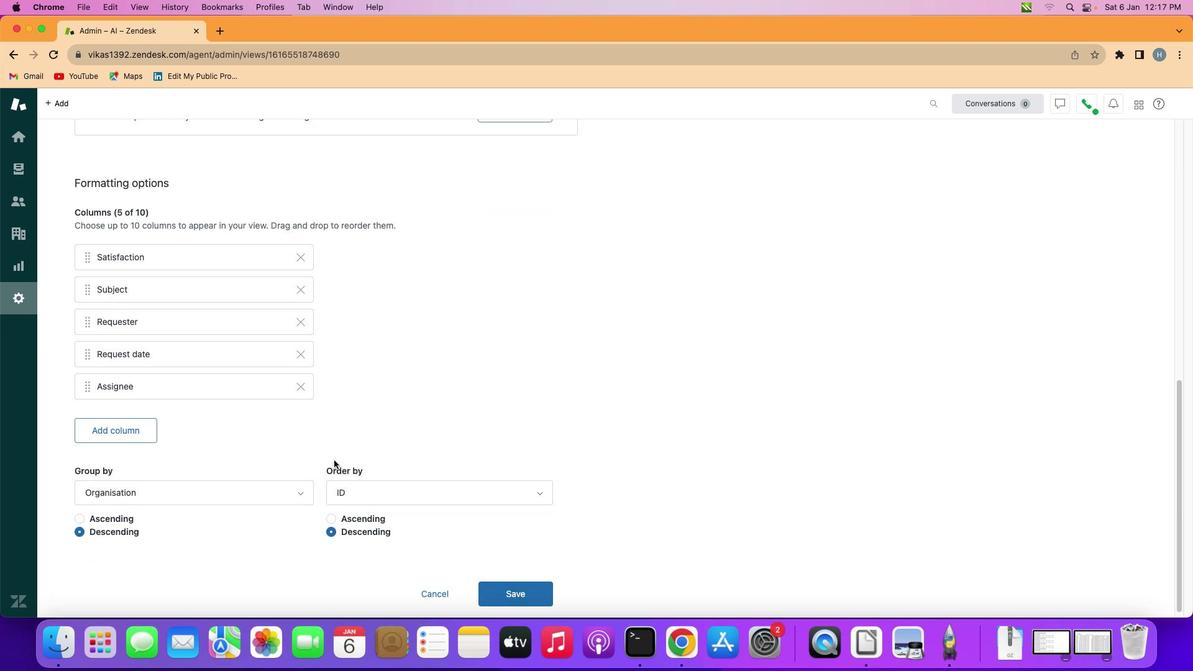 
Action: Mouse scrolled (410, 431) with delta (-4, -6)
Screenshot: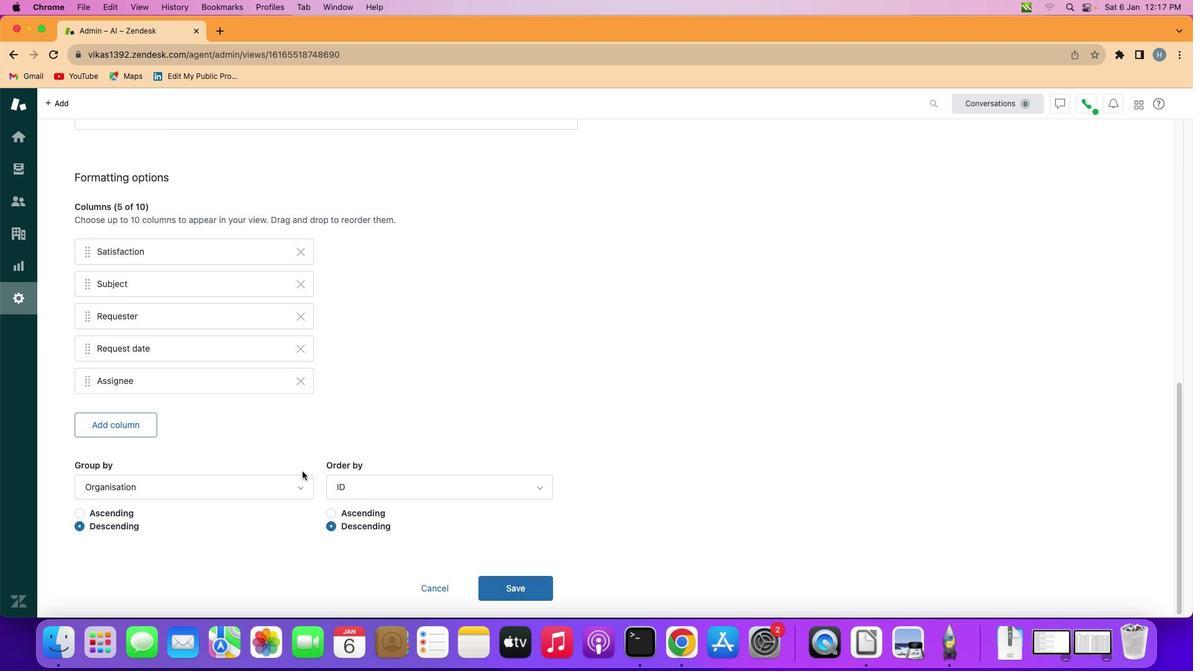 
Action: Mouse moved to (259, 482)
Screenshot: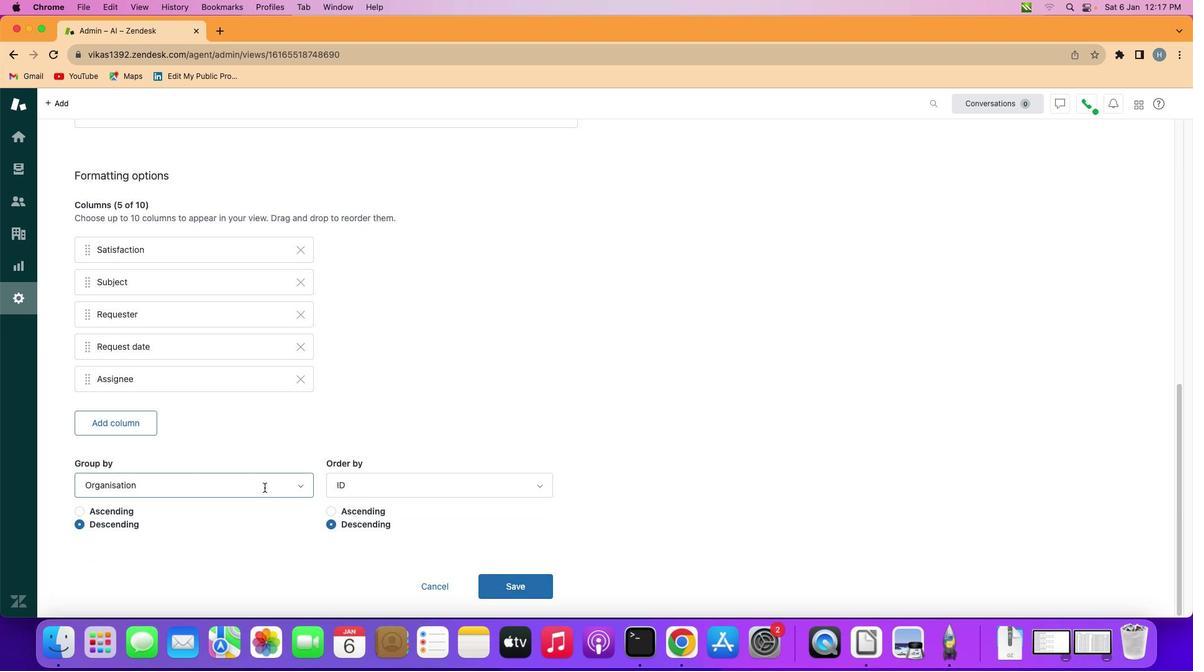 
Action: Mouse pressed left at (259, 482)
Screenshot: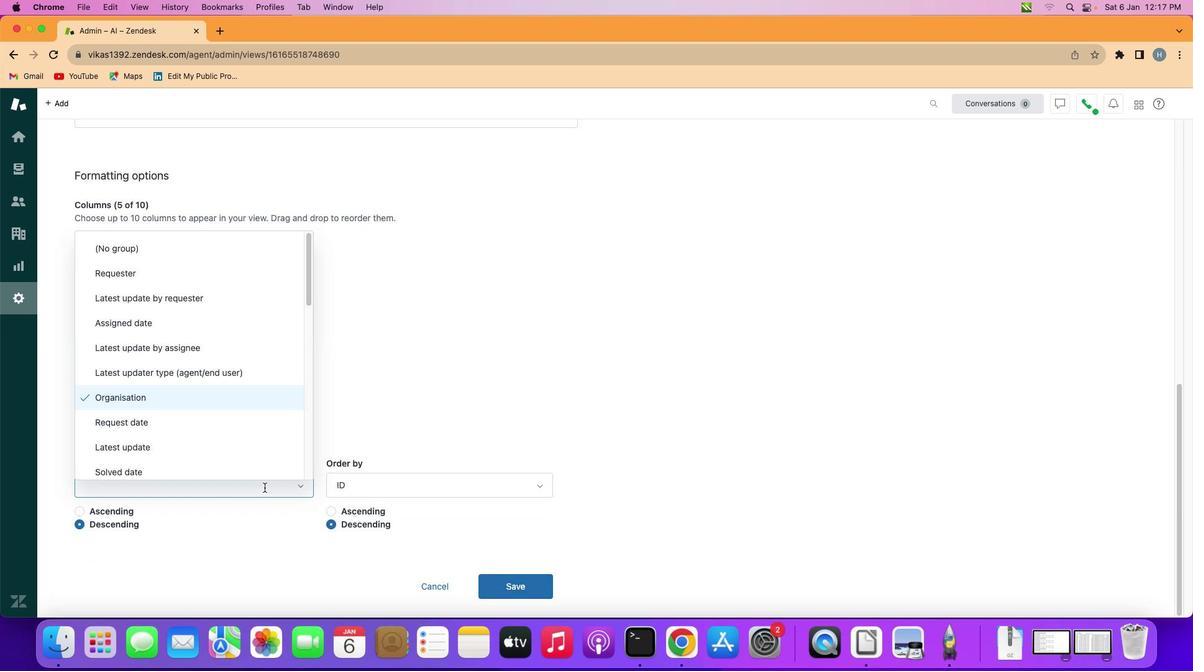 
Action: Mouse moved to (248, 403)
Screenshot: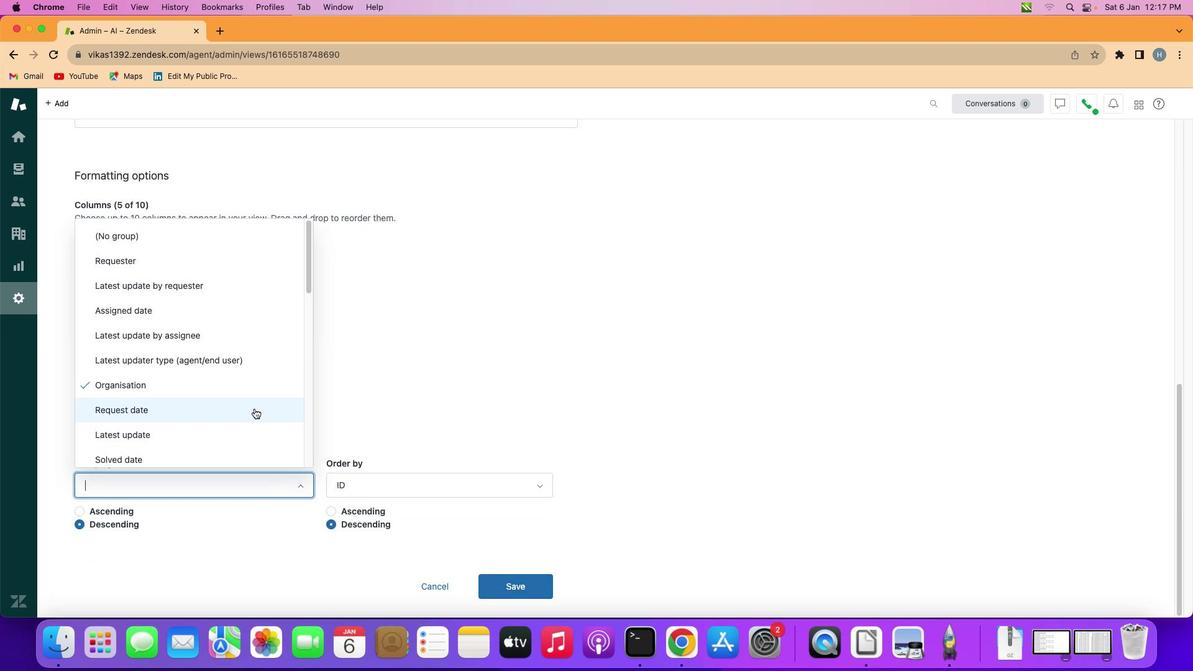 
Action: Mouse pressed left at (248, 403)
Screenshot: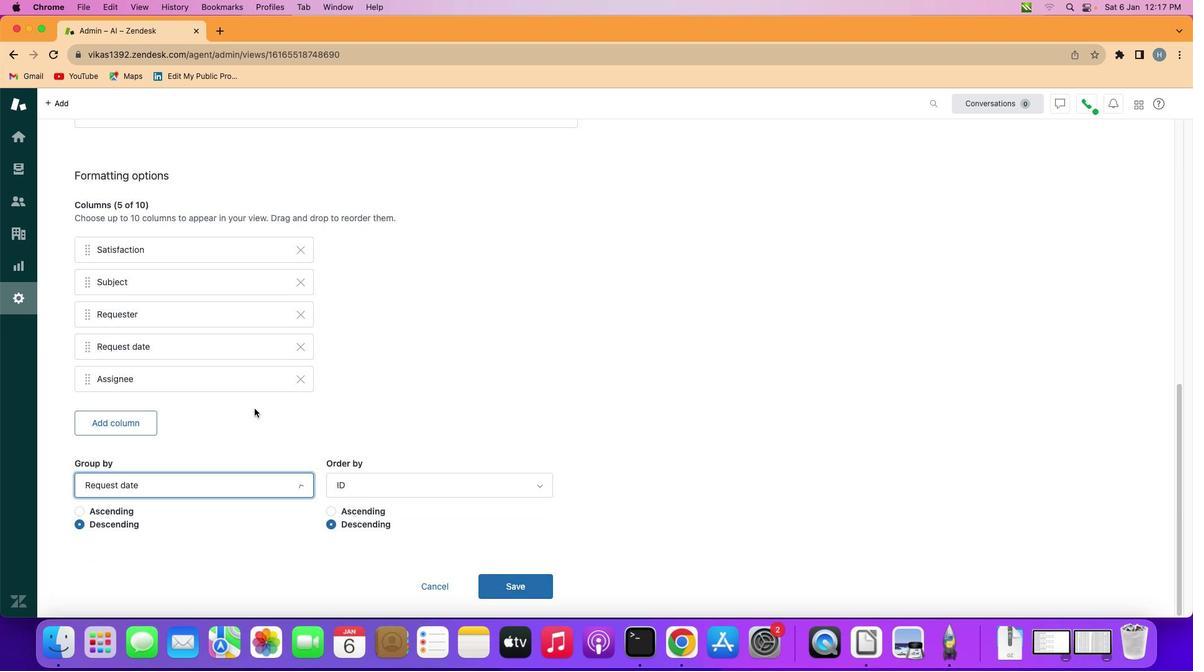 
Action: Mouse moved to (118, 506)
Screenshot: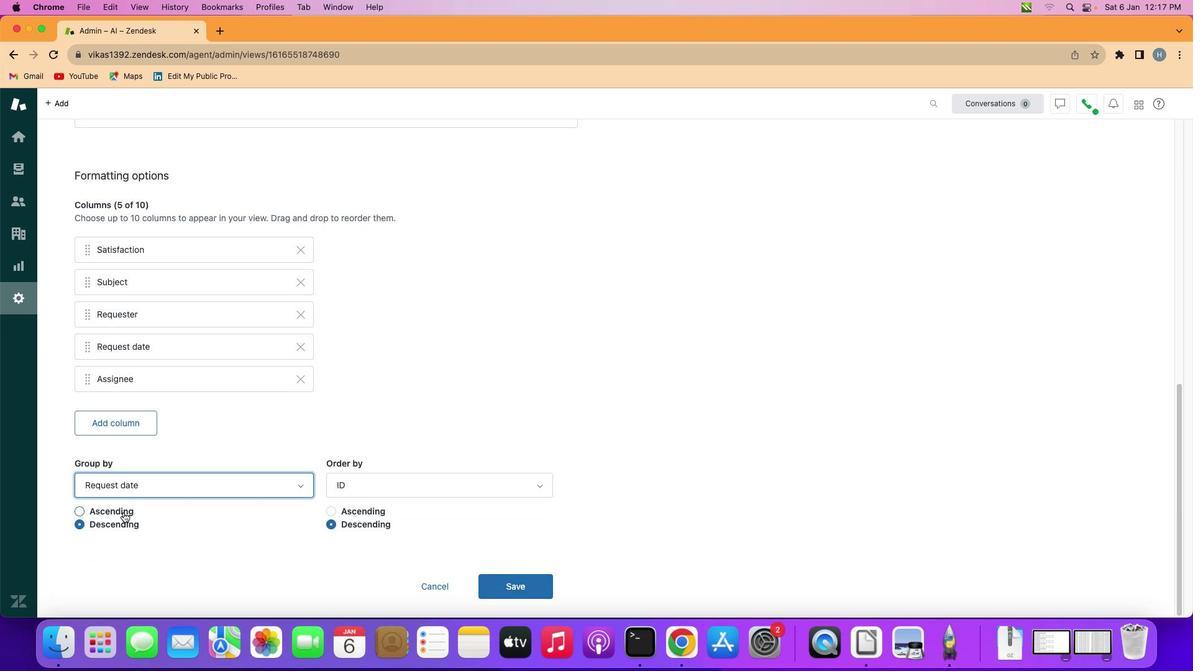 
Action: Mouse pressed left at (118, 506)
Screenshot: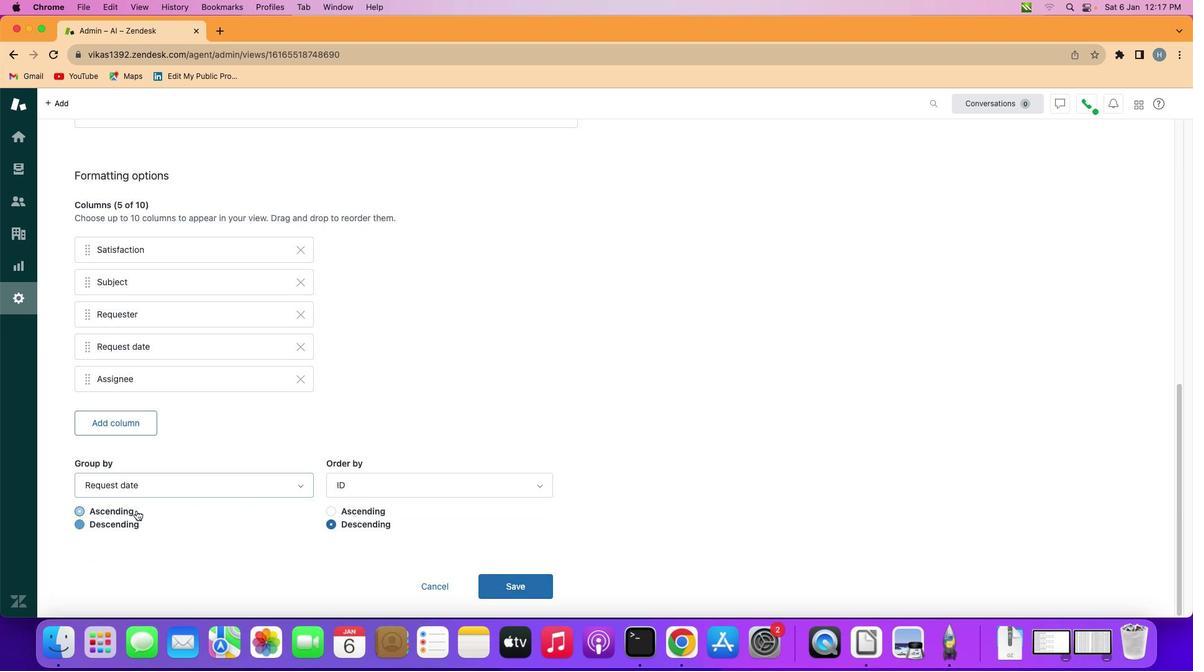
Action: Mouse moved to (499, 579)
Screenshot: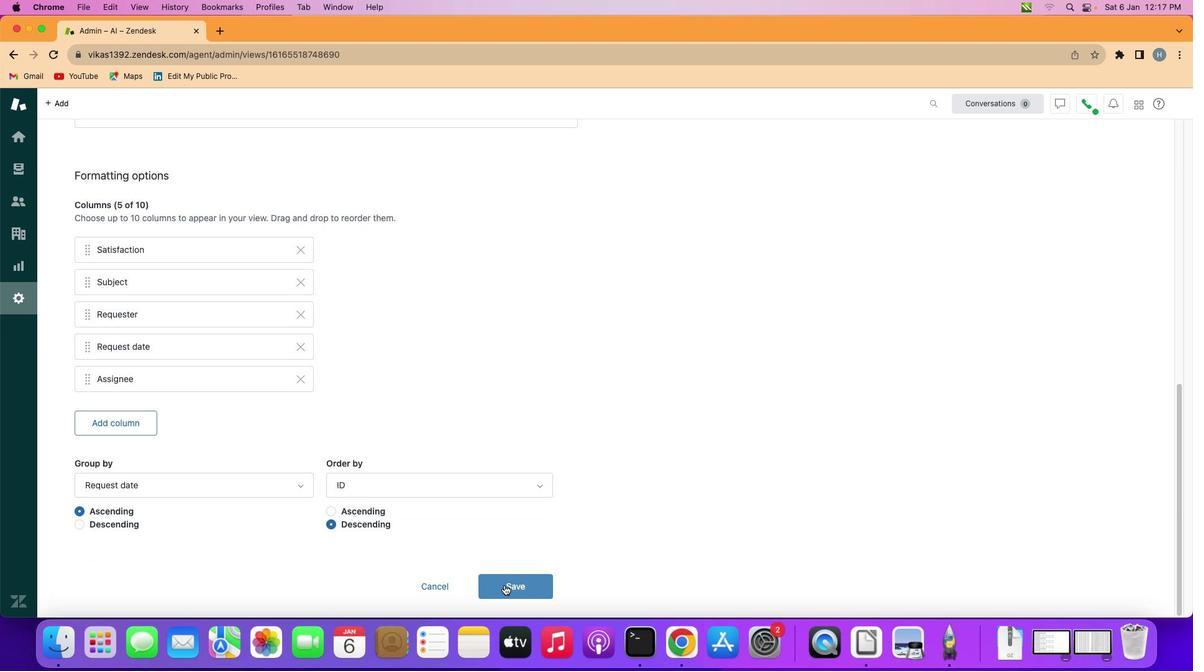 
Action: Mouse pressed left at (499, 579)
Screenshot: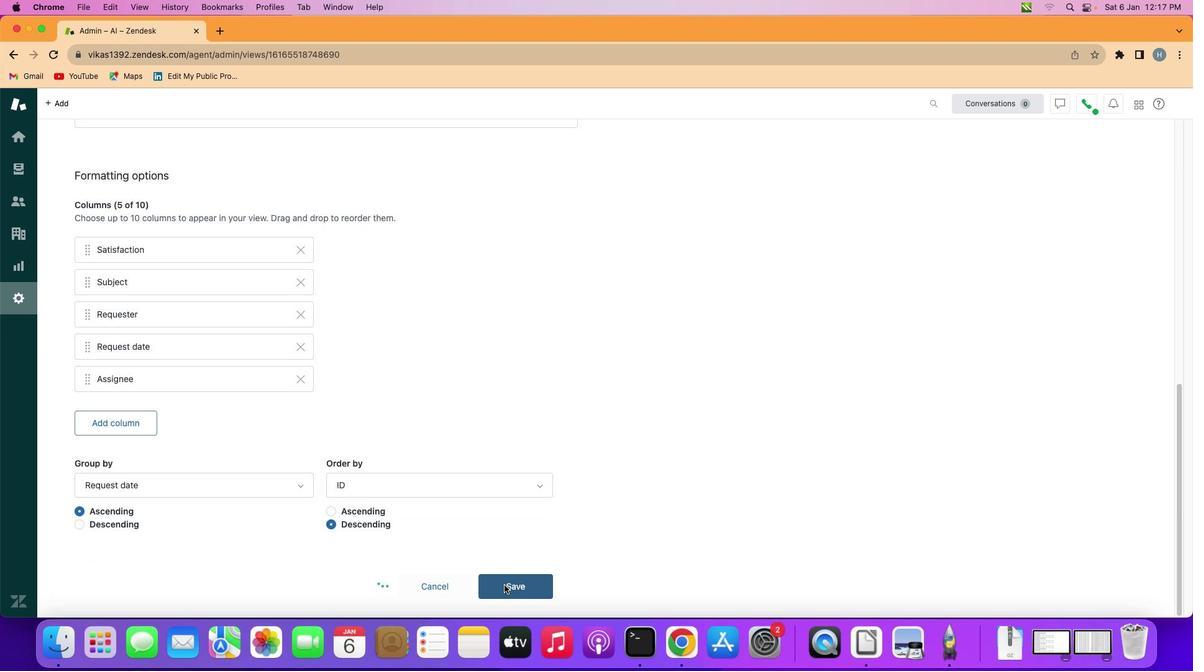 
Action: Mouse moved to (502, 316)
Screenshot: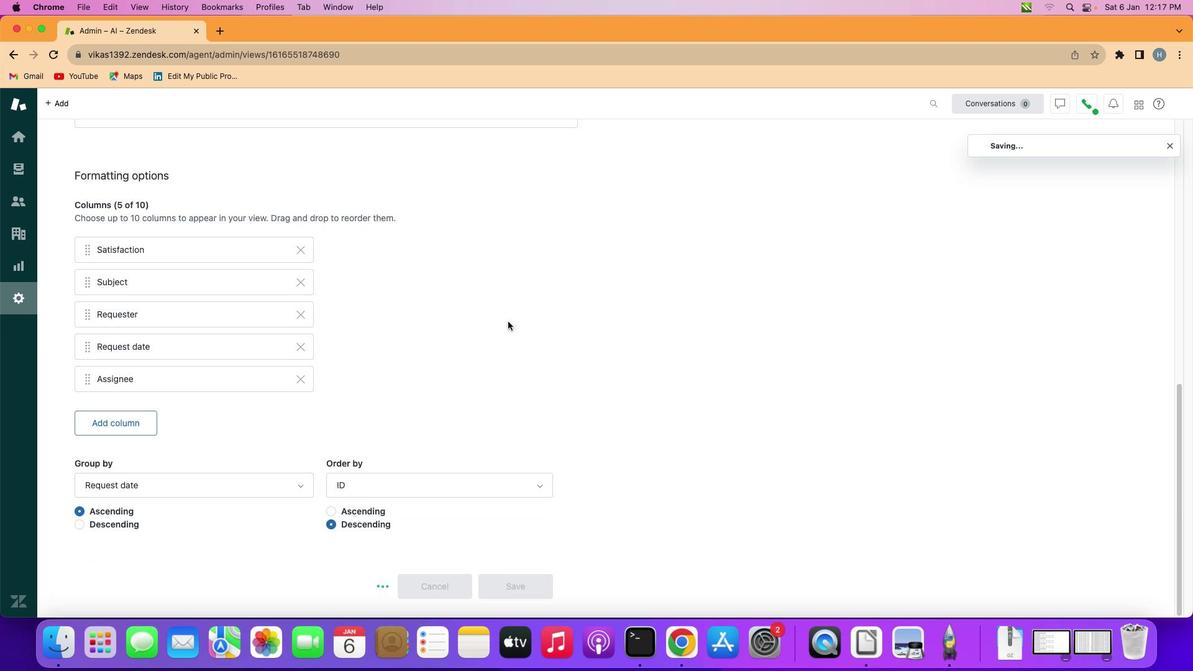 
